 Task: Create a due date automation trigger when advanced on, 2 days after a card add fields with custom field "Resume" set to a number lower or equal to 1 and greater than 10 is due at 11:00 AM.
Action: Mouse moved to (1370, 109)
Screenshot: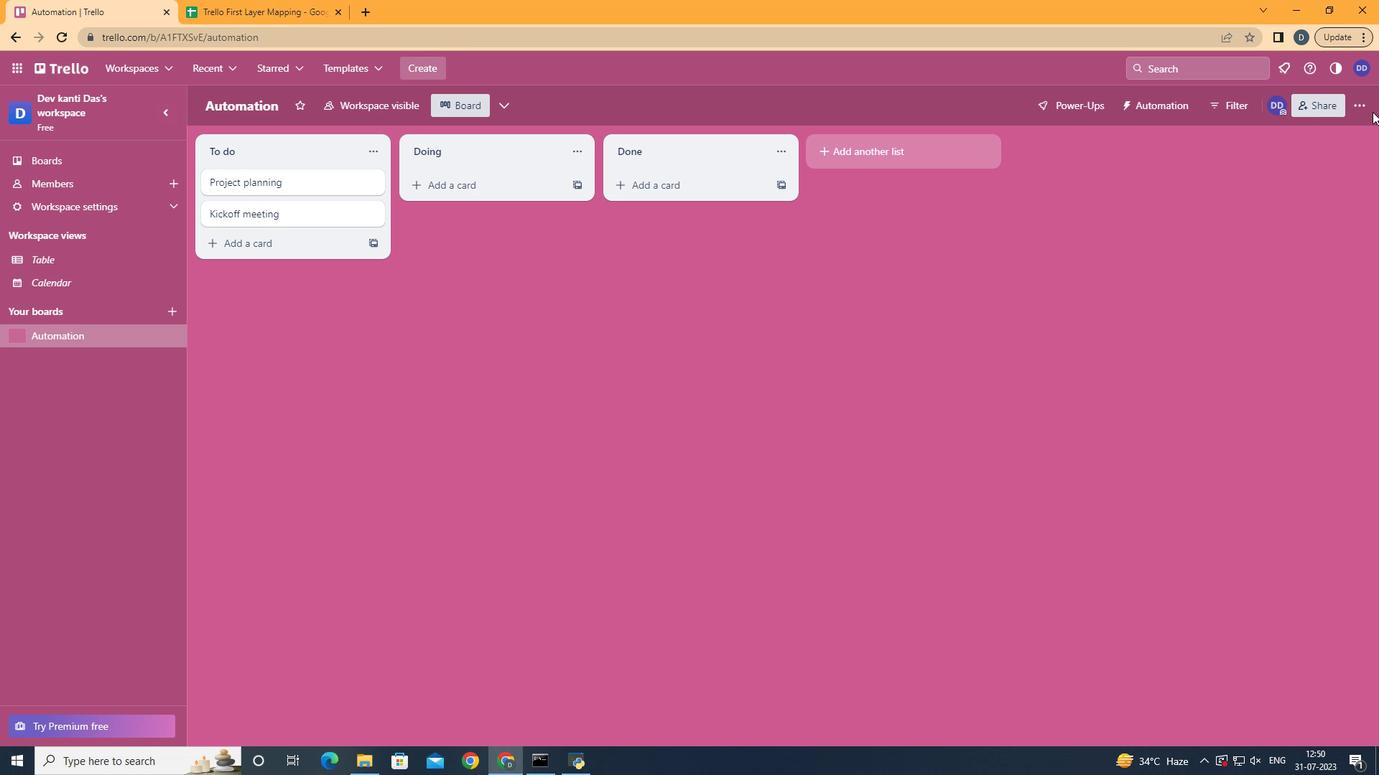 
Action: Mouse pressed left at (1370, 109)
Screenshot: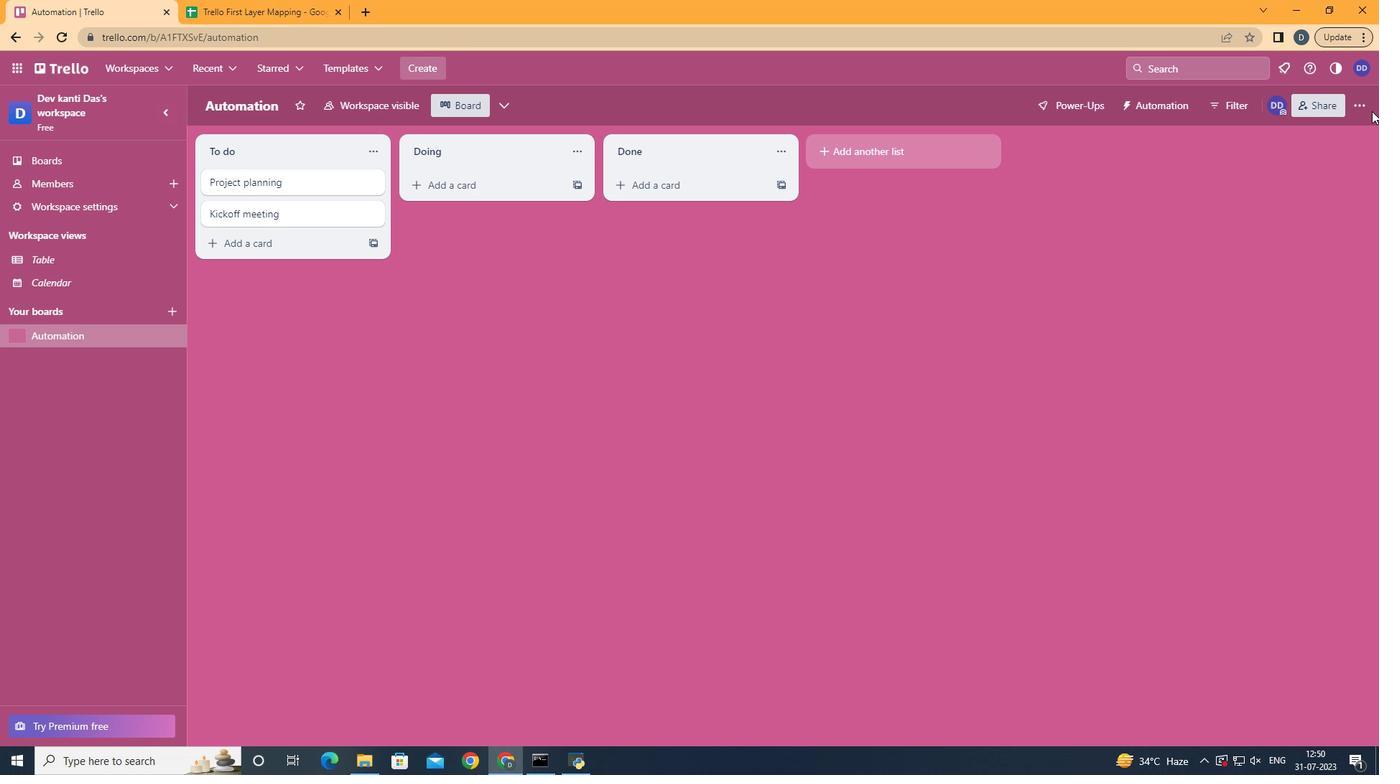 
Action: Mouse moved to (1264, 307)
Screenshot: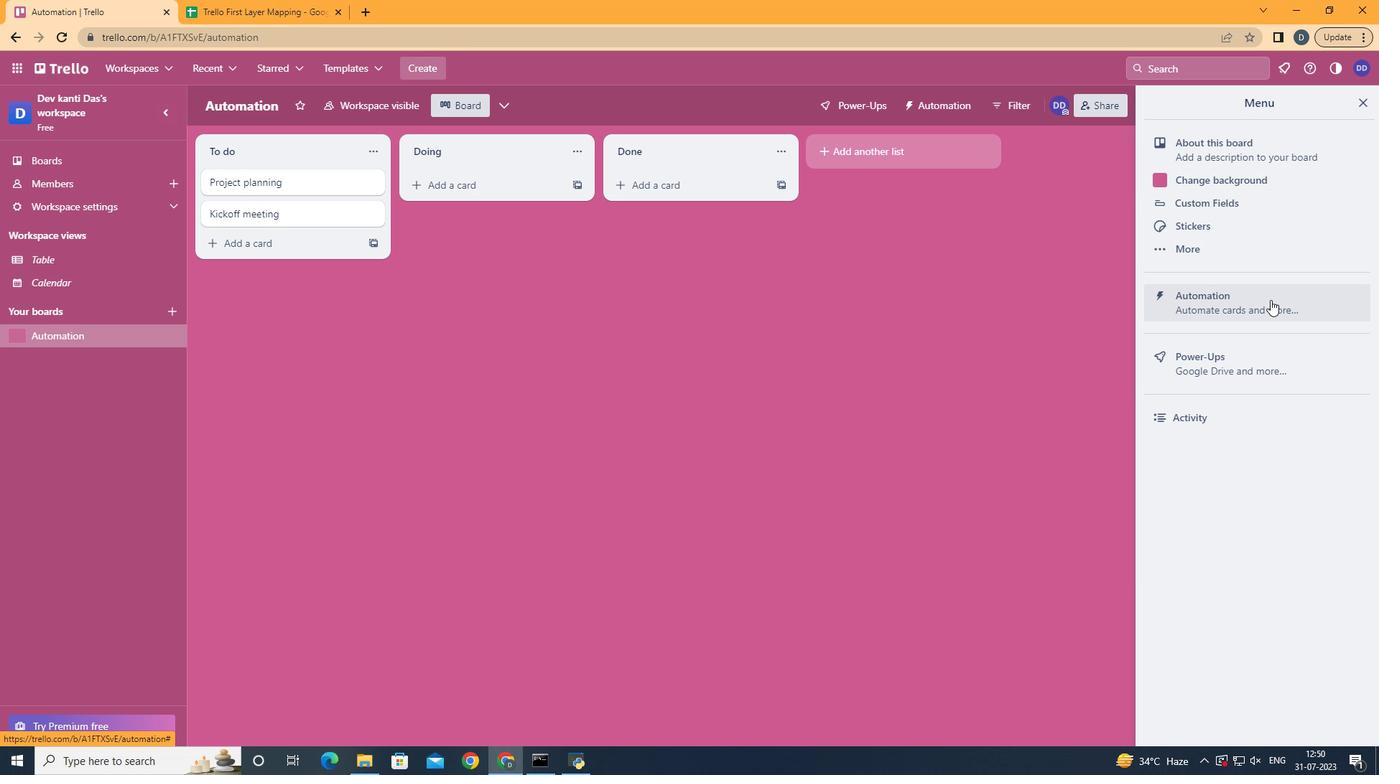 
Action: Mouse pressed left at (1264, 307)
Screenshot: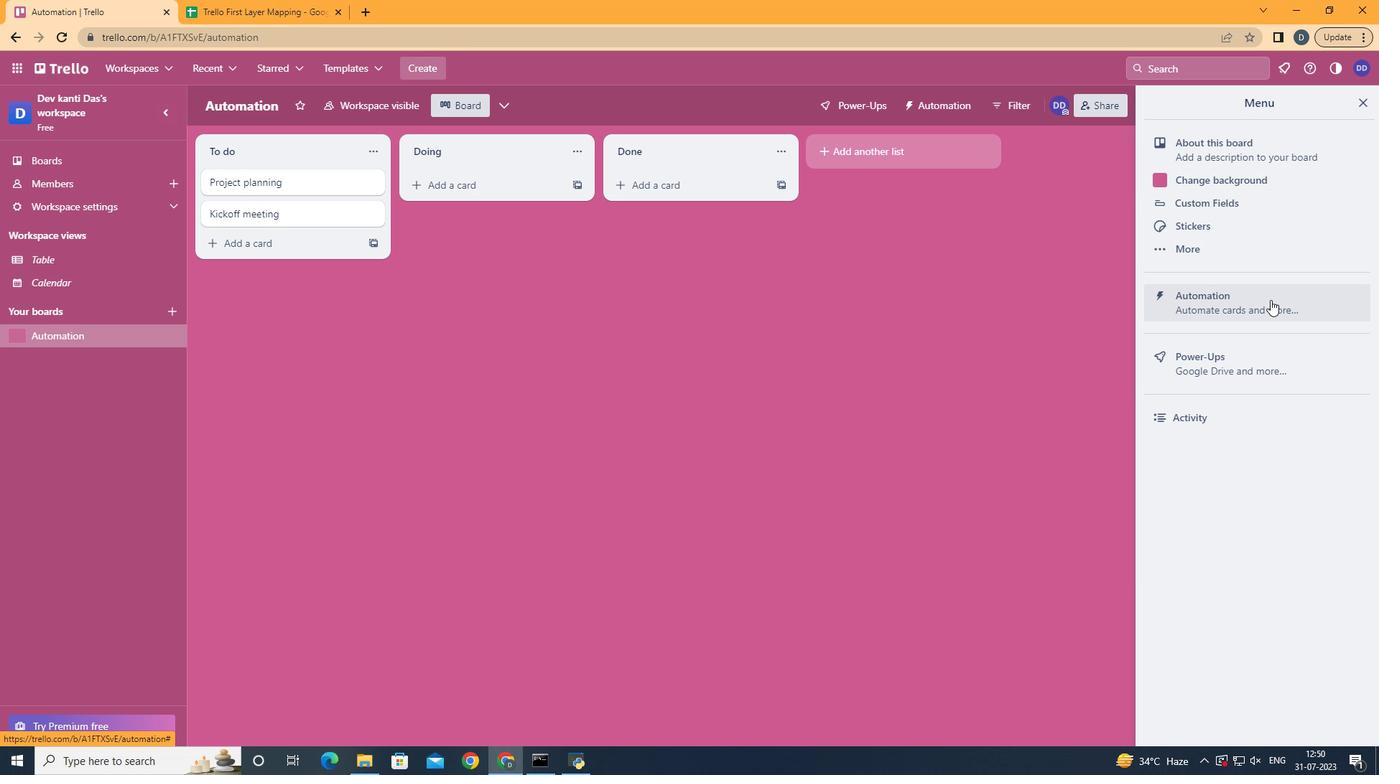 
Action: Mouse moved to (270, 295)
Screenshot: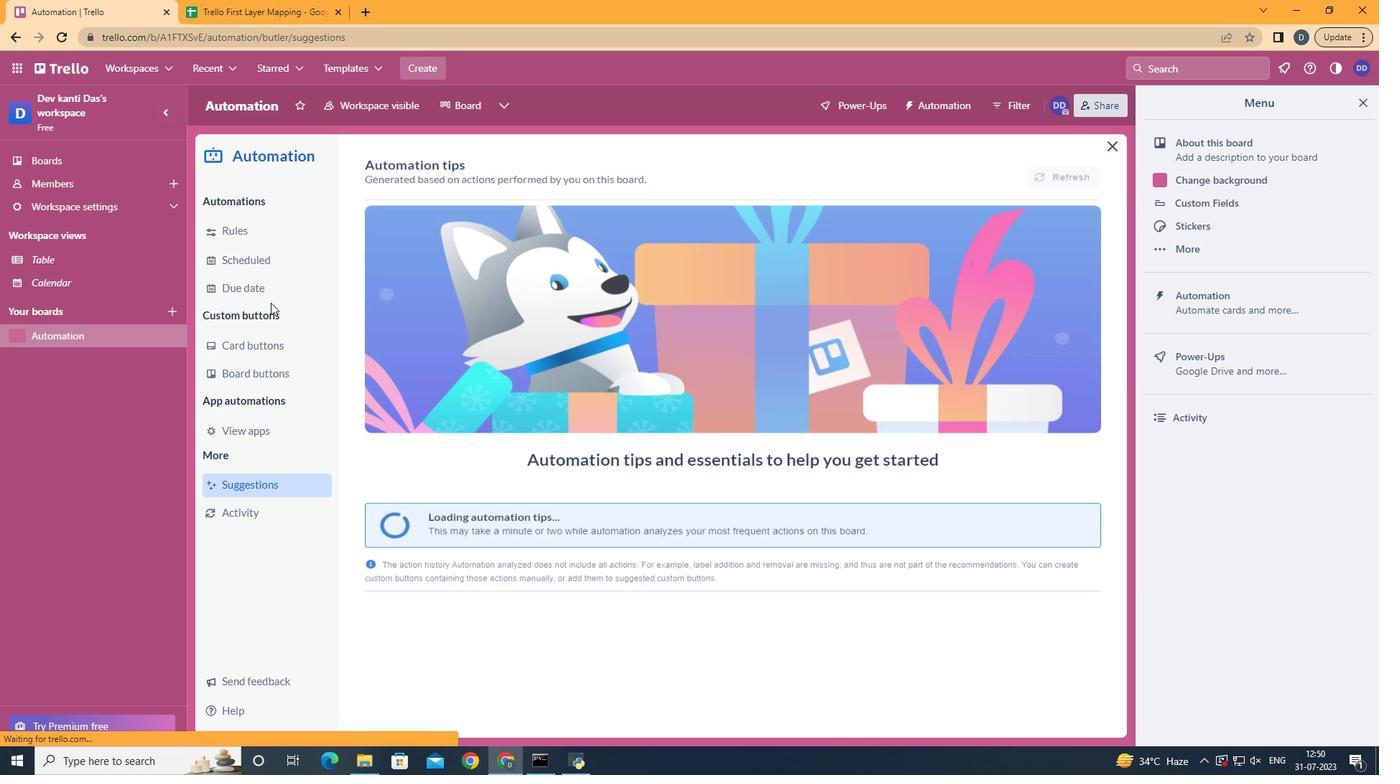 
Action: Mouse pressed left at (270, 295)
Screenshot: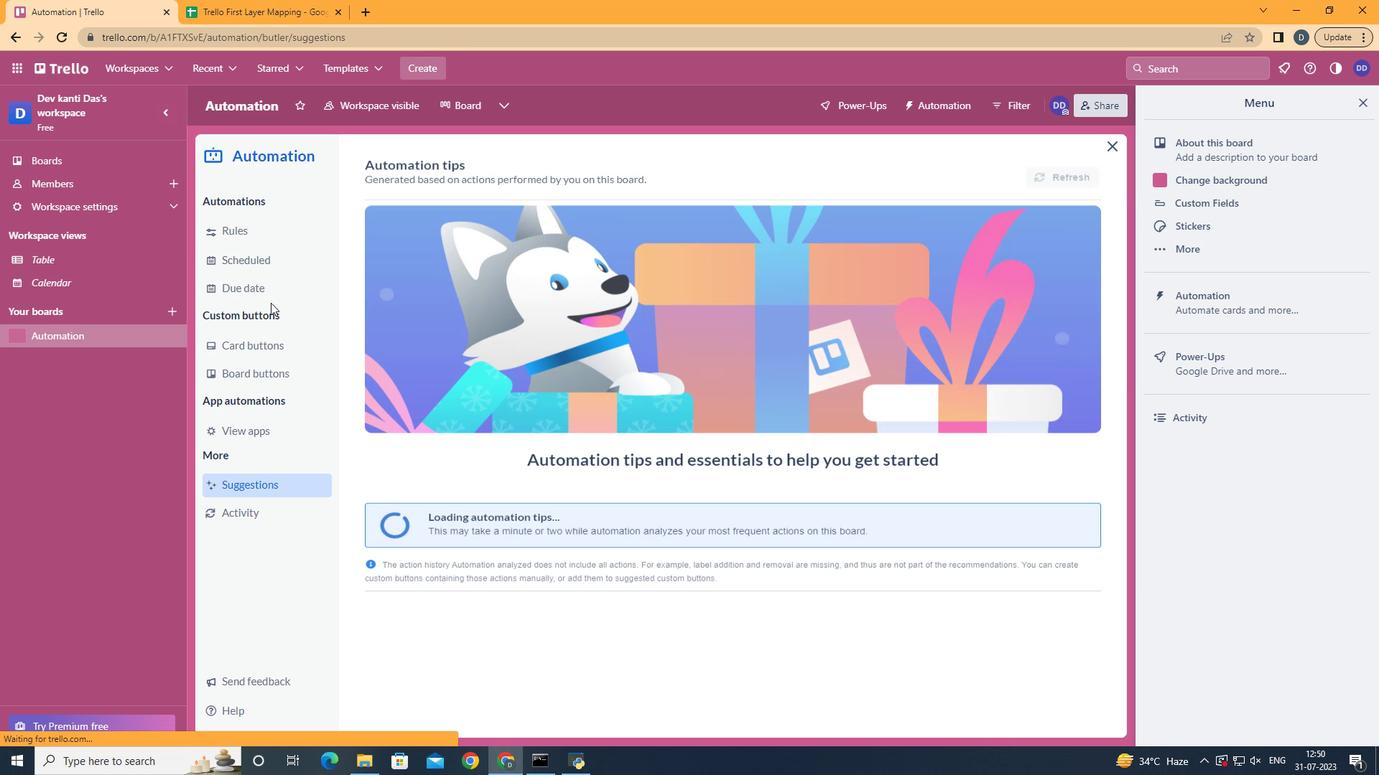 
Action: Mouse moved to (1033, 172)
Screenshot: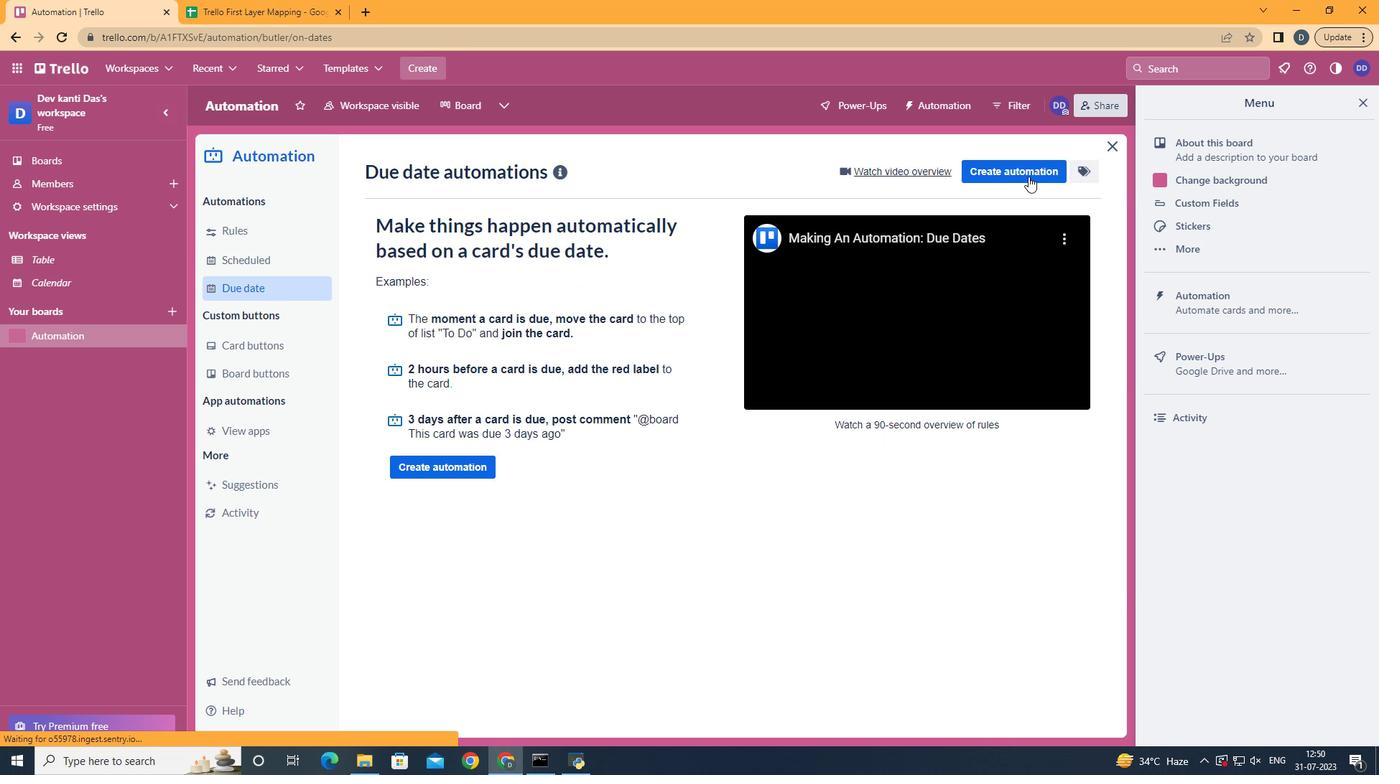 
Action: Mouse pressed left at (1033, 172)
Screenshot: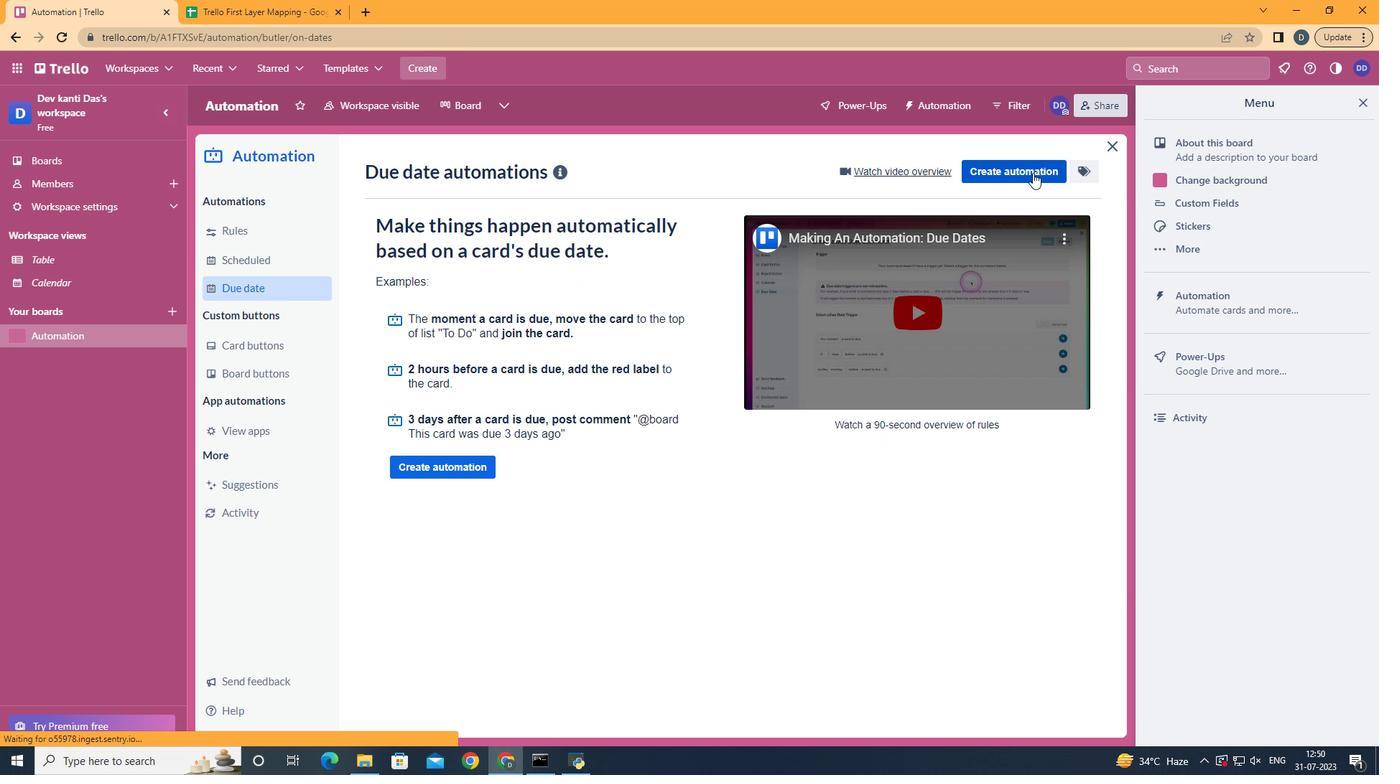 
Action: Mouse moved to (673, 311)
Screenshot: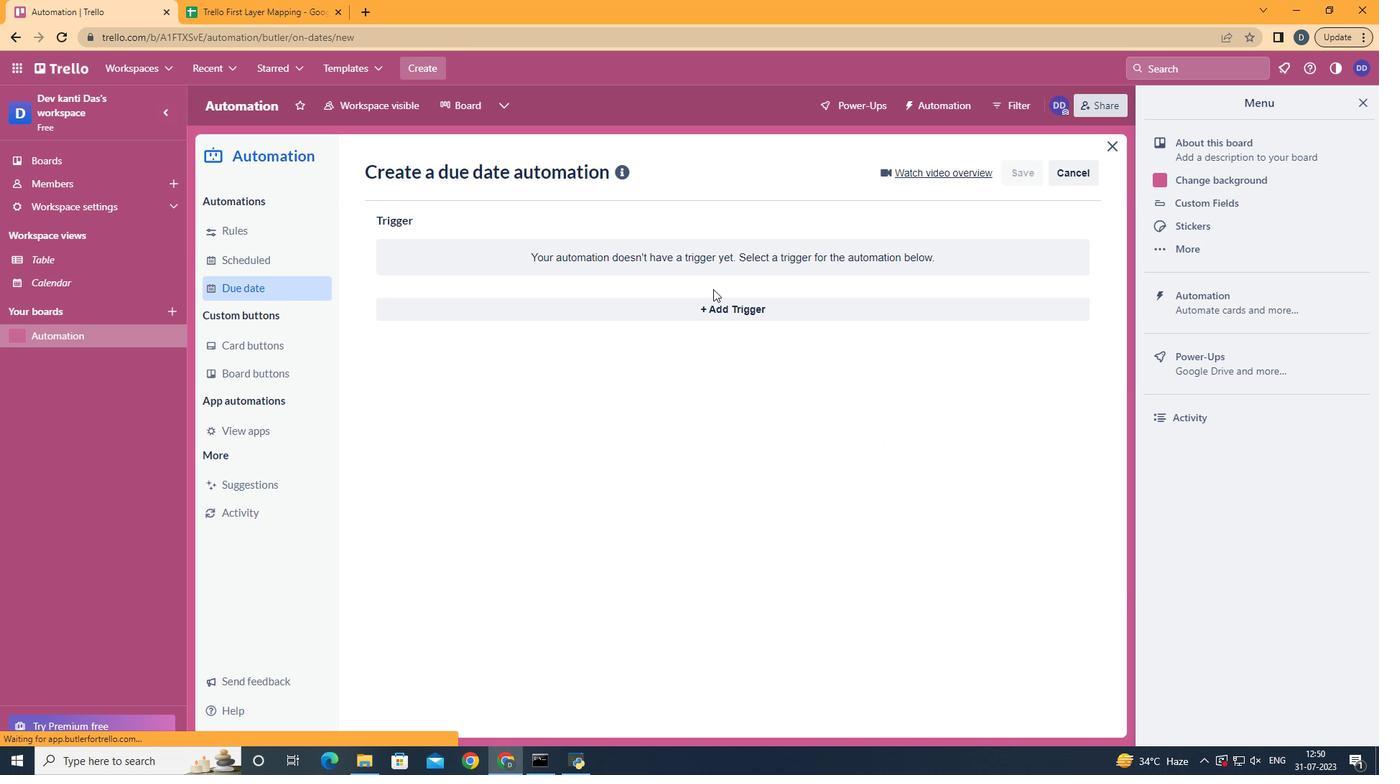 
Action: Mouse pressed left at (673, 311)
Screenshot: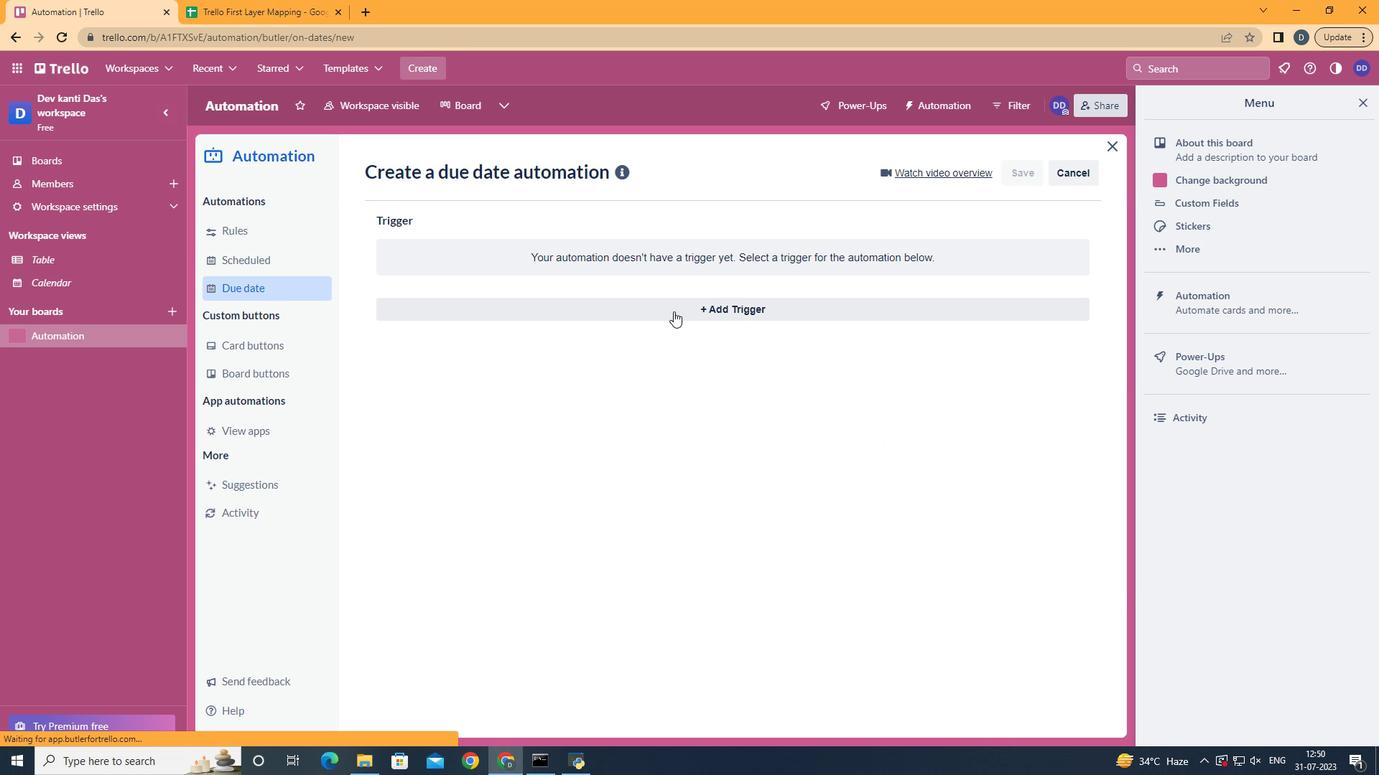 
Action: Mouse moved to (505, 586)
Screenshot: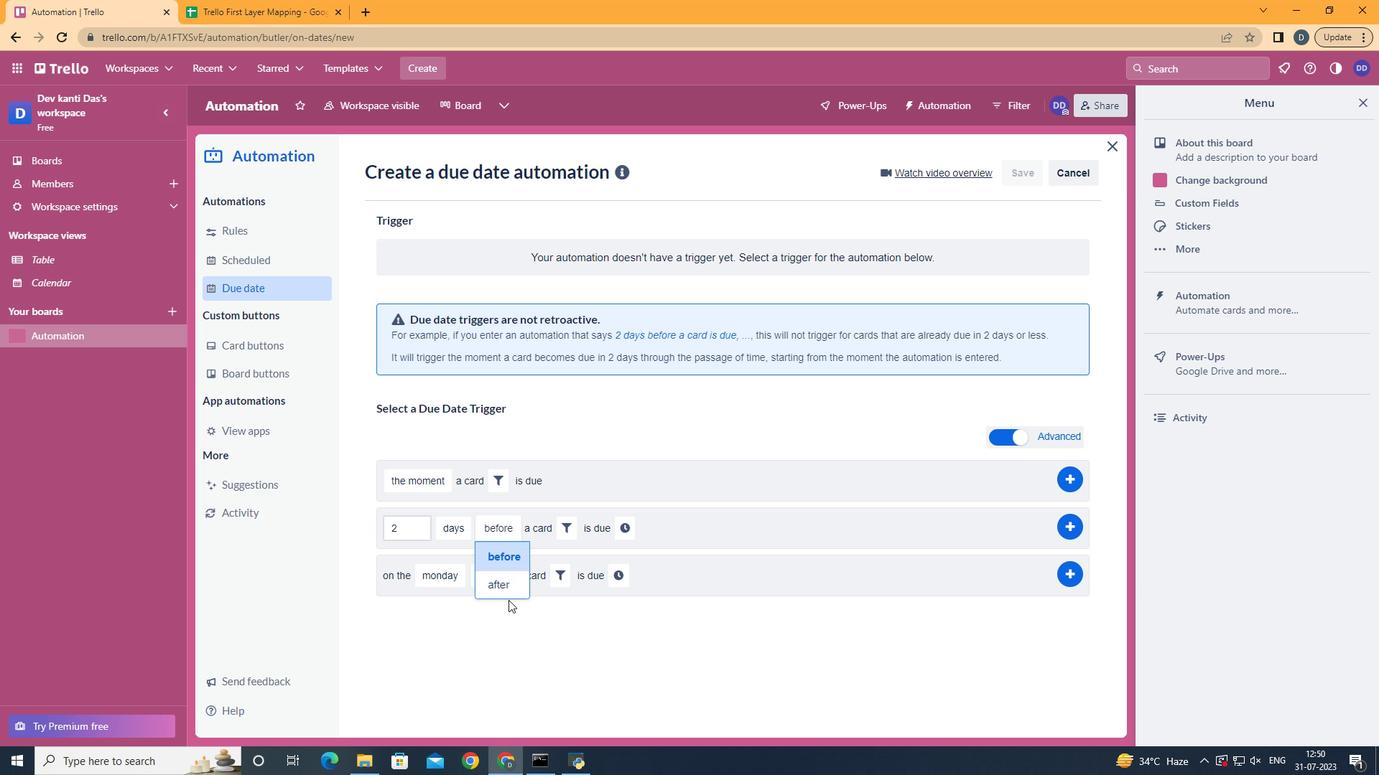 
Action: Mouse pressed left at (505, 586)
Screenshot: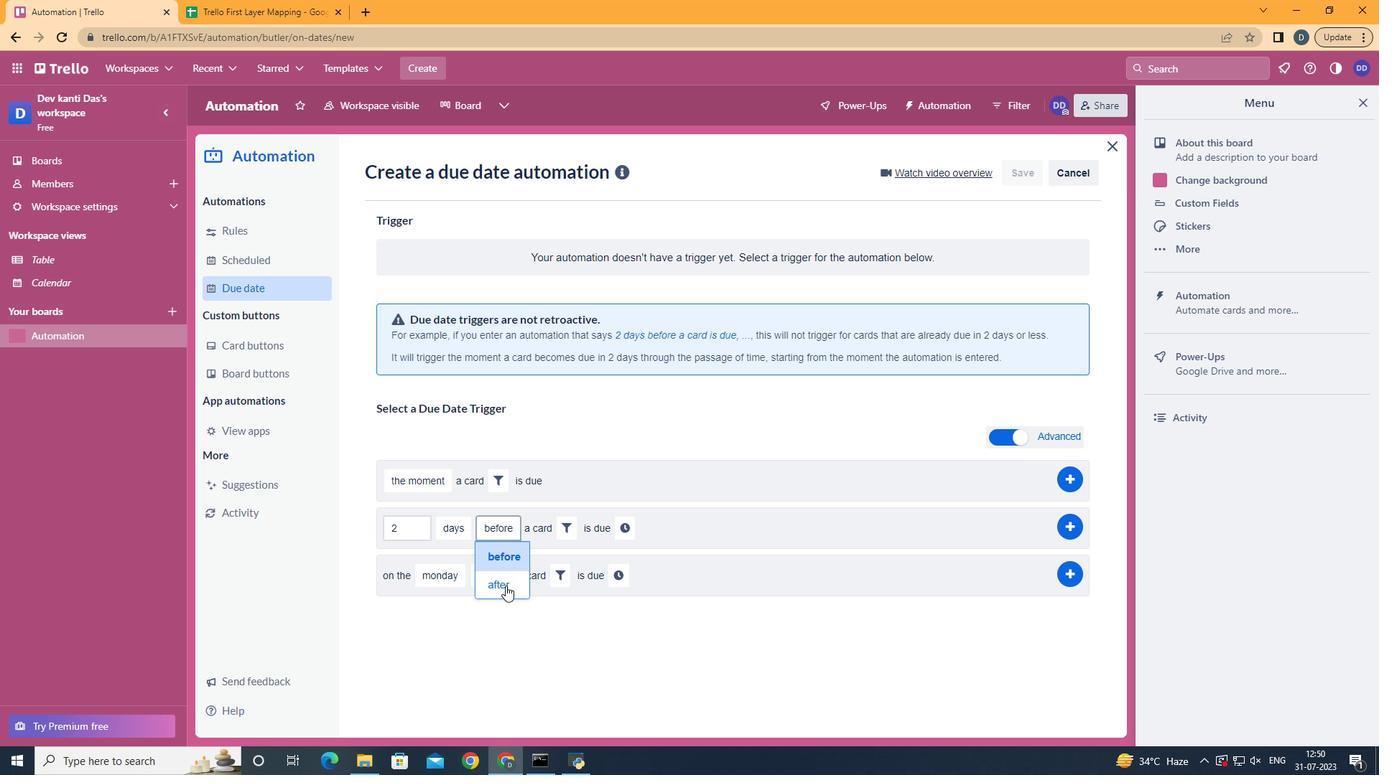 
Action: Mouse moved to (558, 533)
Screenshot: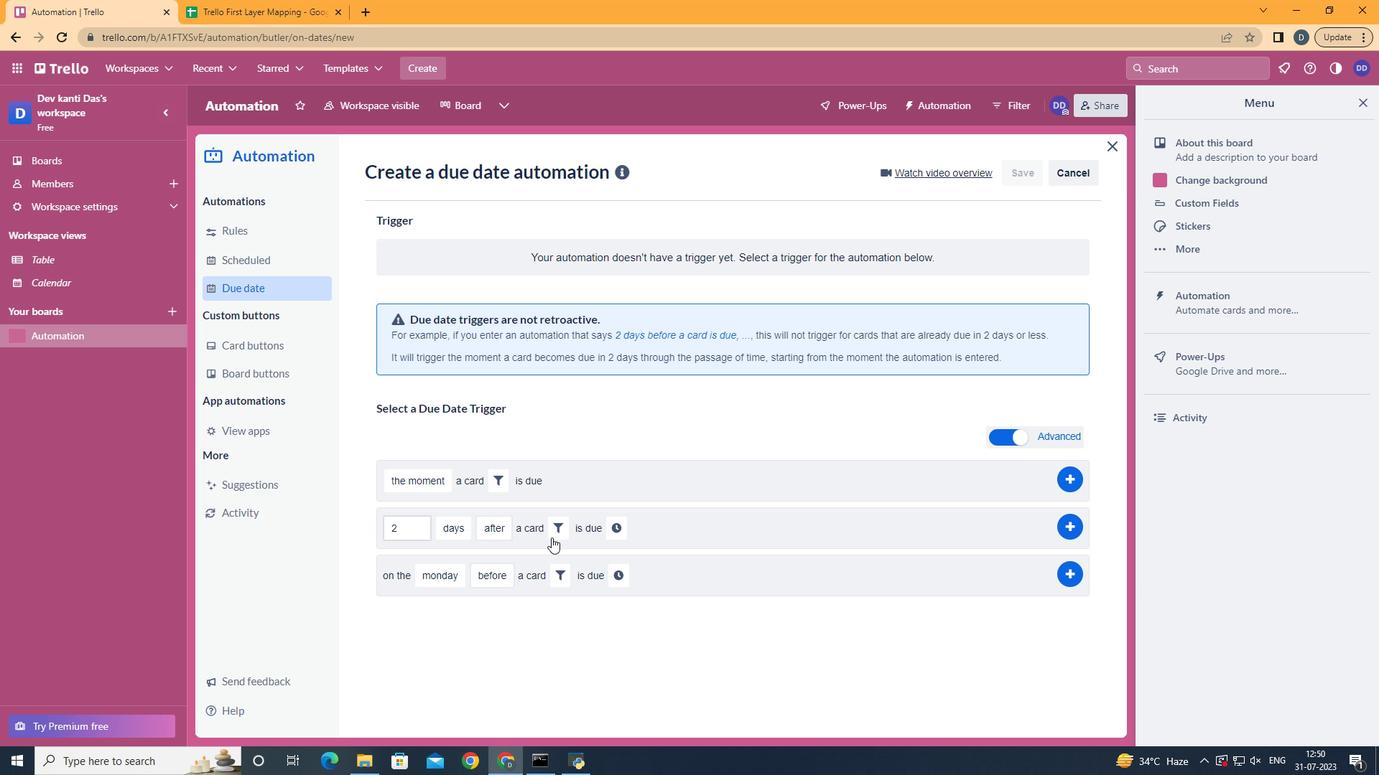 
Action: Mouse pressed left at (558, 533)
Screenshot: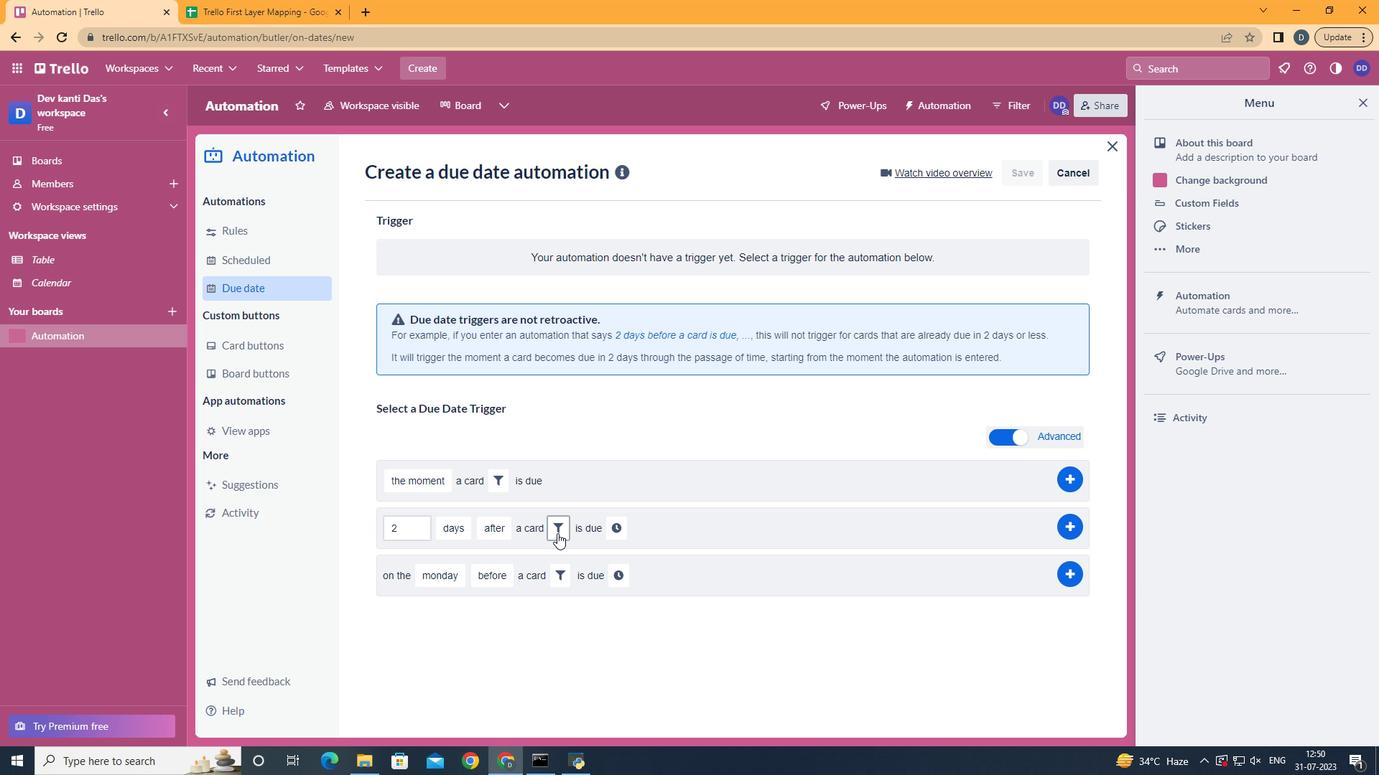 
Action: Mouse moved to (798, 563)
Screenshot: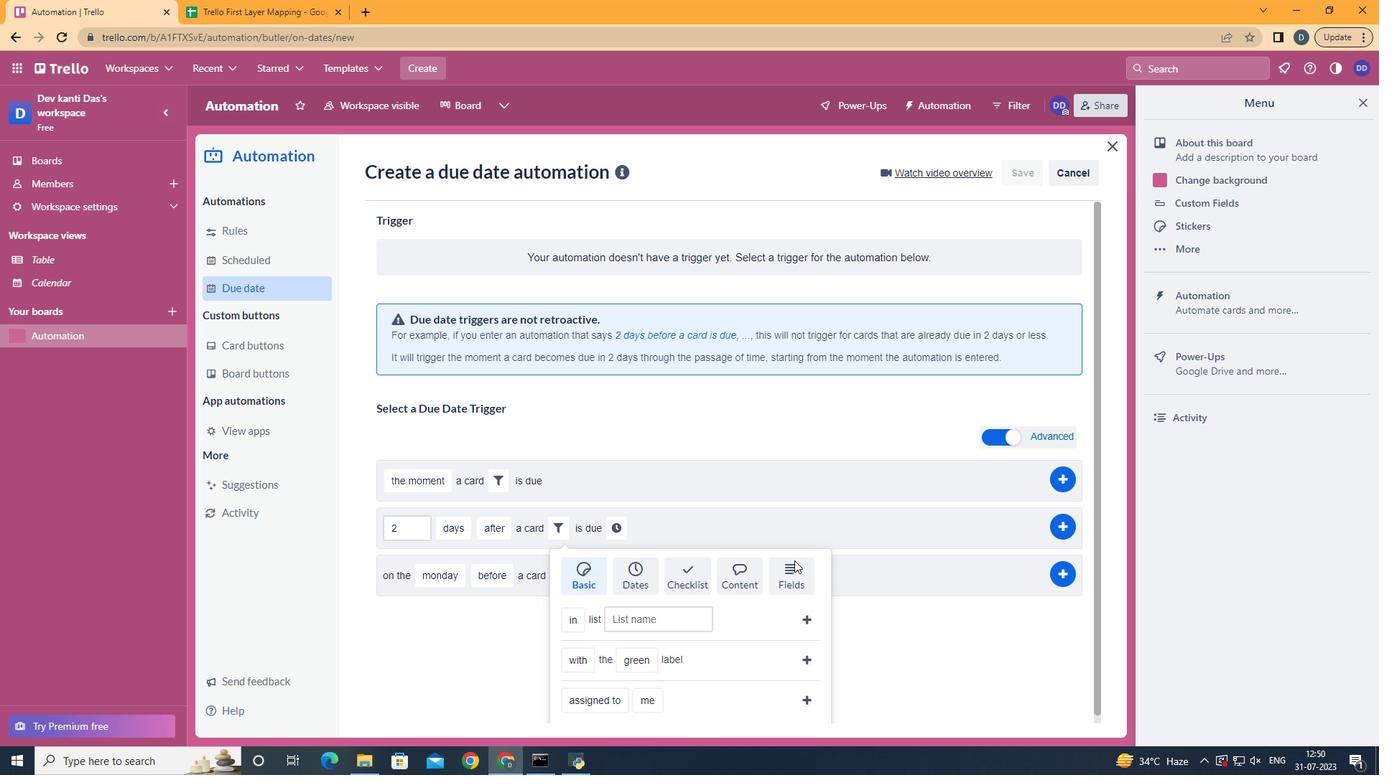 
Action: Mouse pressed left at (798, 563)
Screenshot: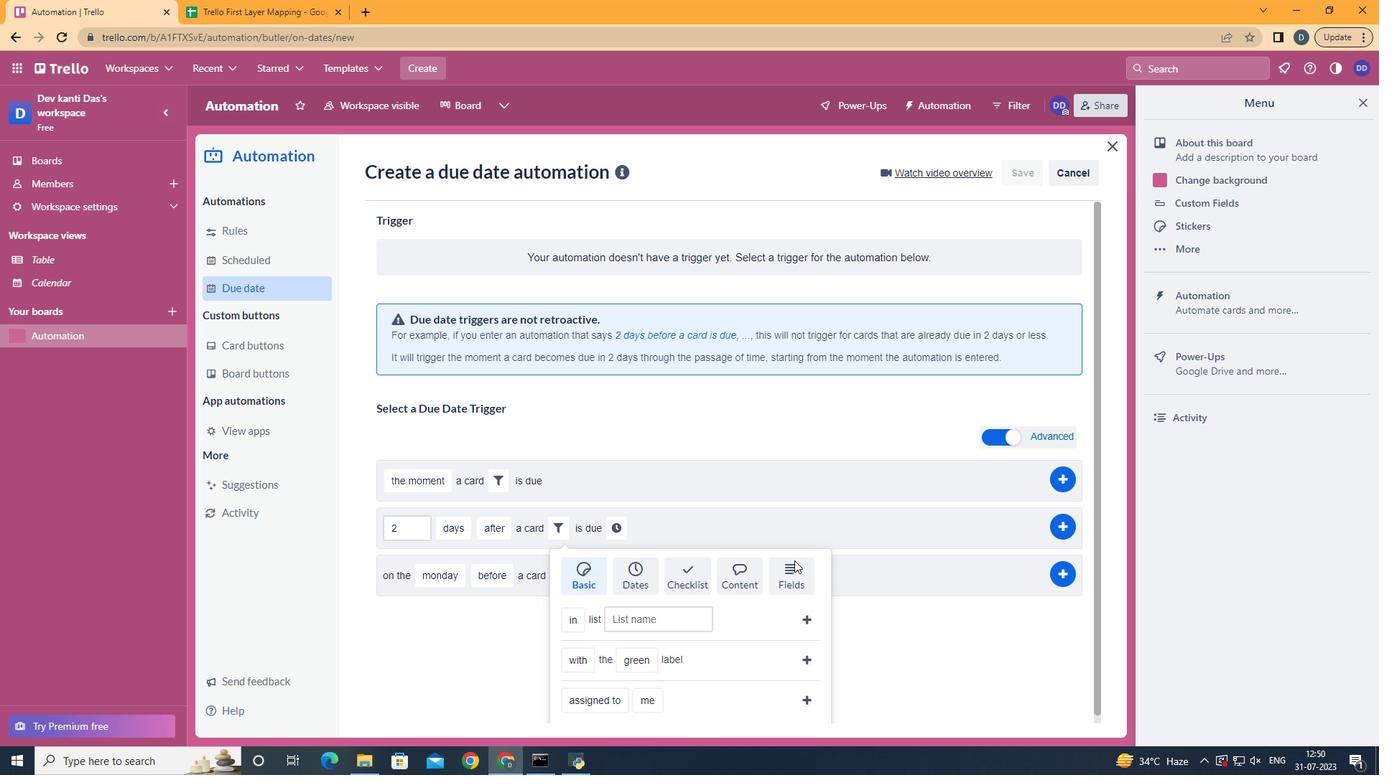 
Action: Mouse scrolled (798, 562) with delta (0, 0)
Screenshot: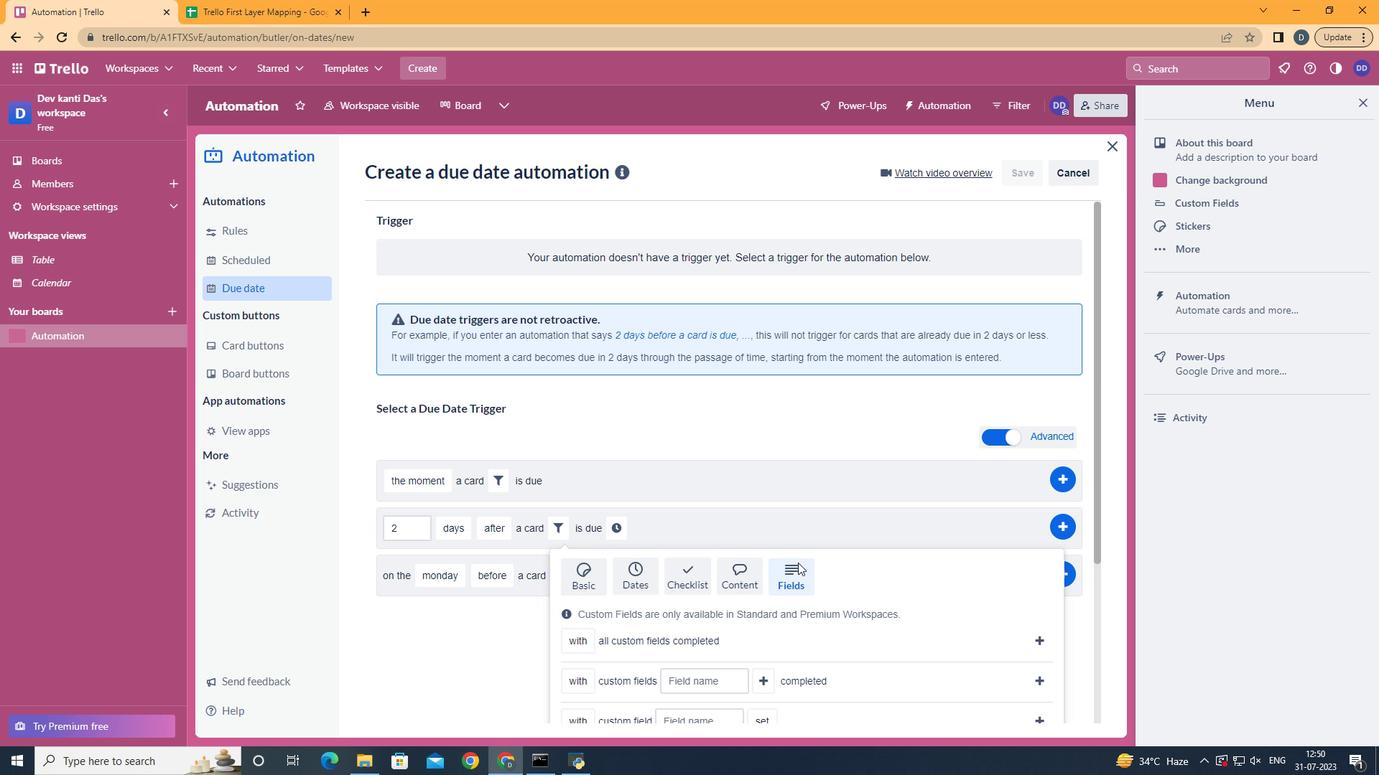 
Action: Mouse scrolled (798, 562) with delta (0, 0)
Screenshot: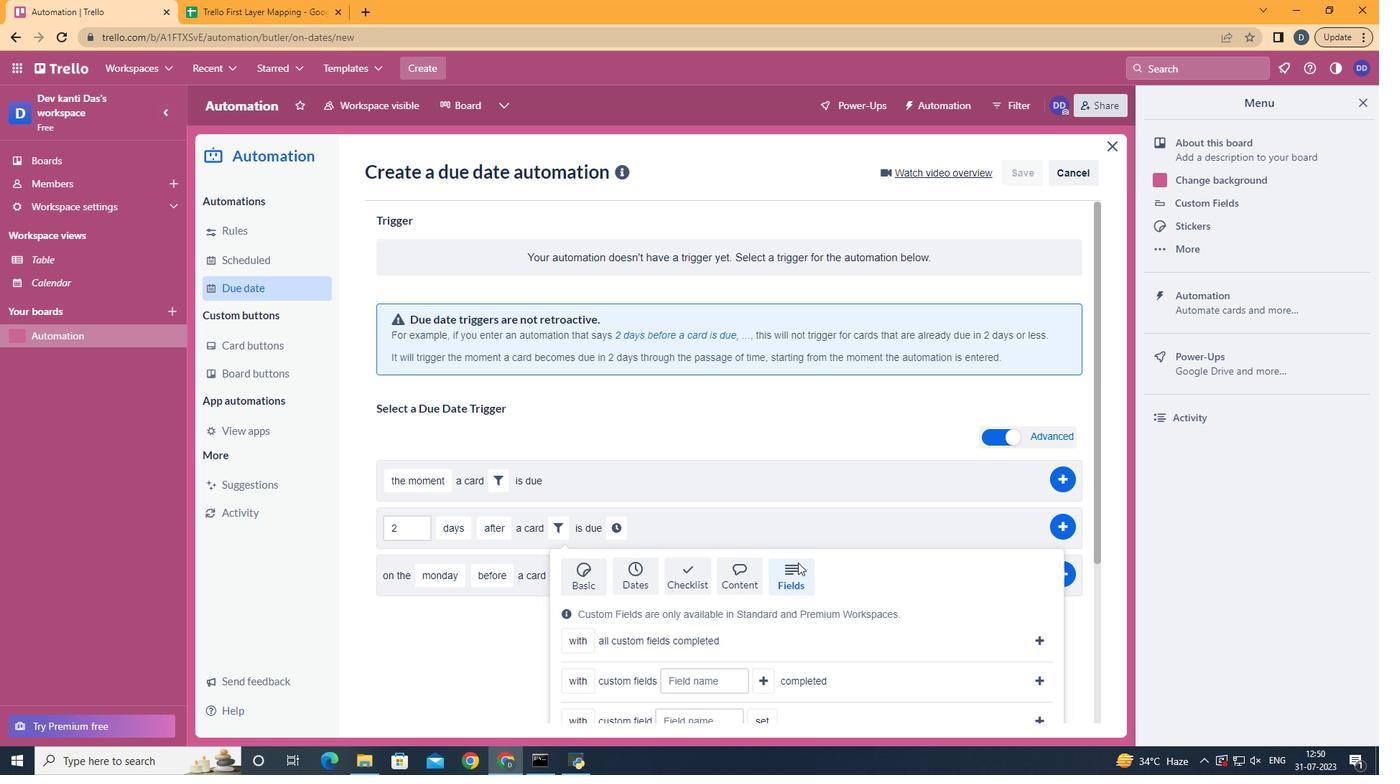 
Action: Mouse scrolled (798, 562) with delta (0, 0)
Screenshot: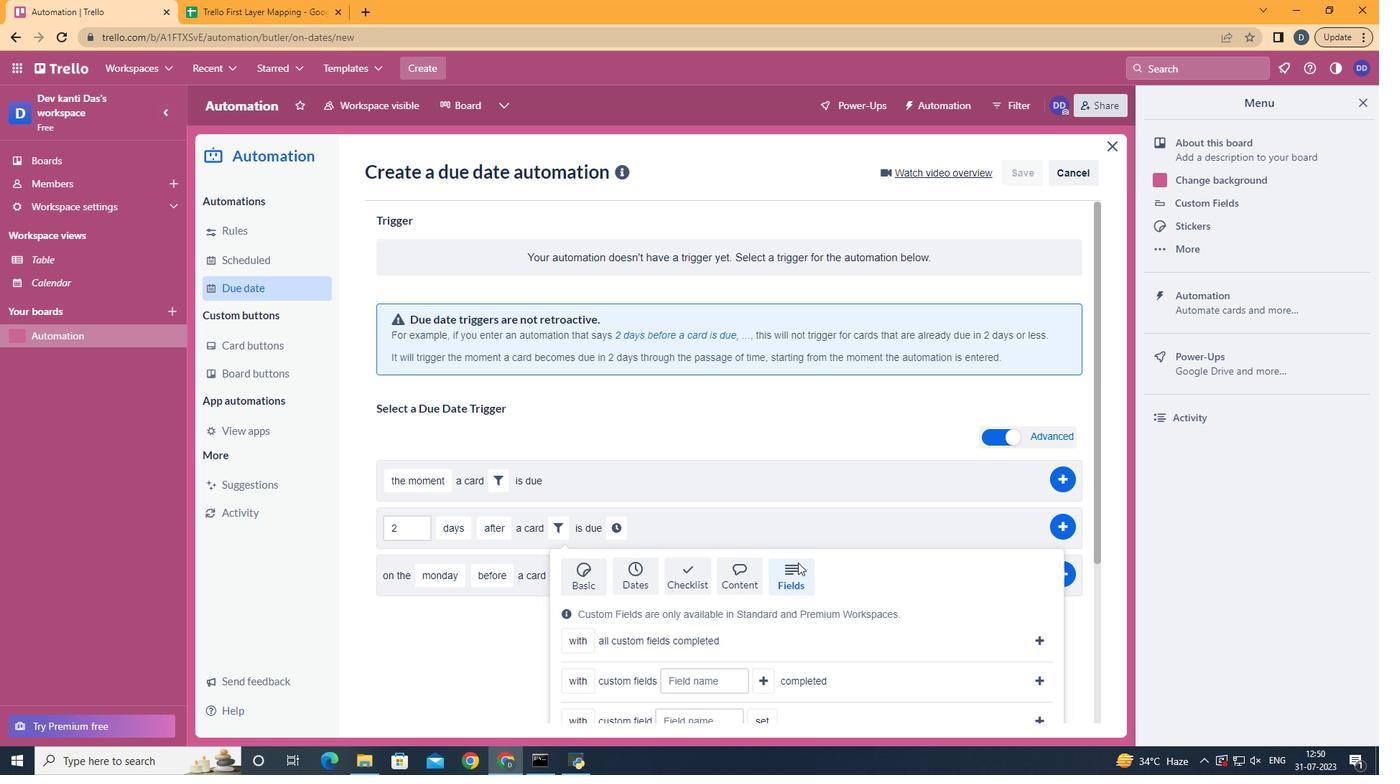 
Action: Mouse scrolled (798, 562) with delta (0, 0)
Screenshot: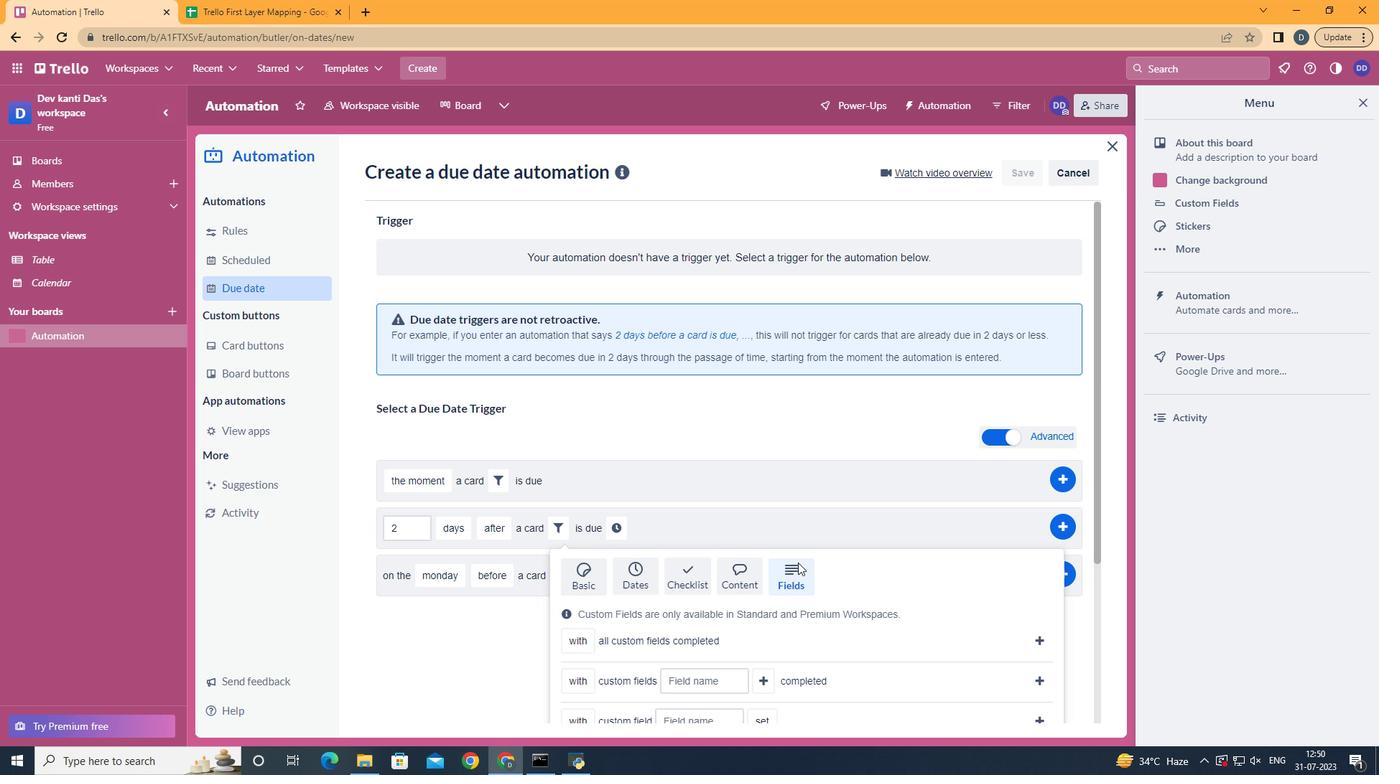 
Action: Mouse scrolled (798, 562) with delta (0, 0)
Screenshot: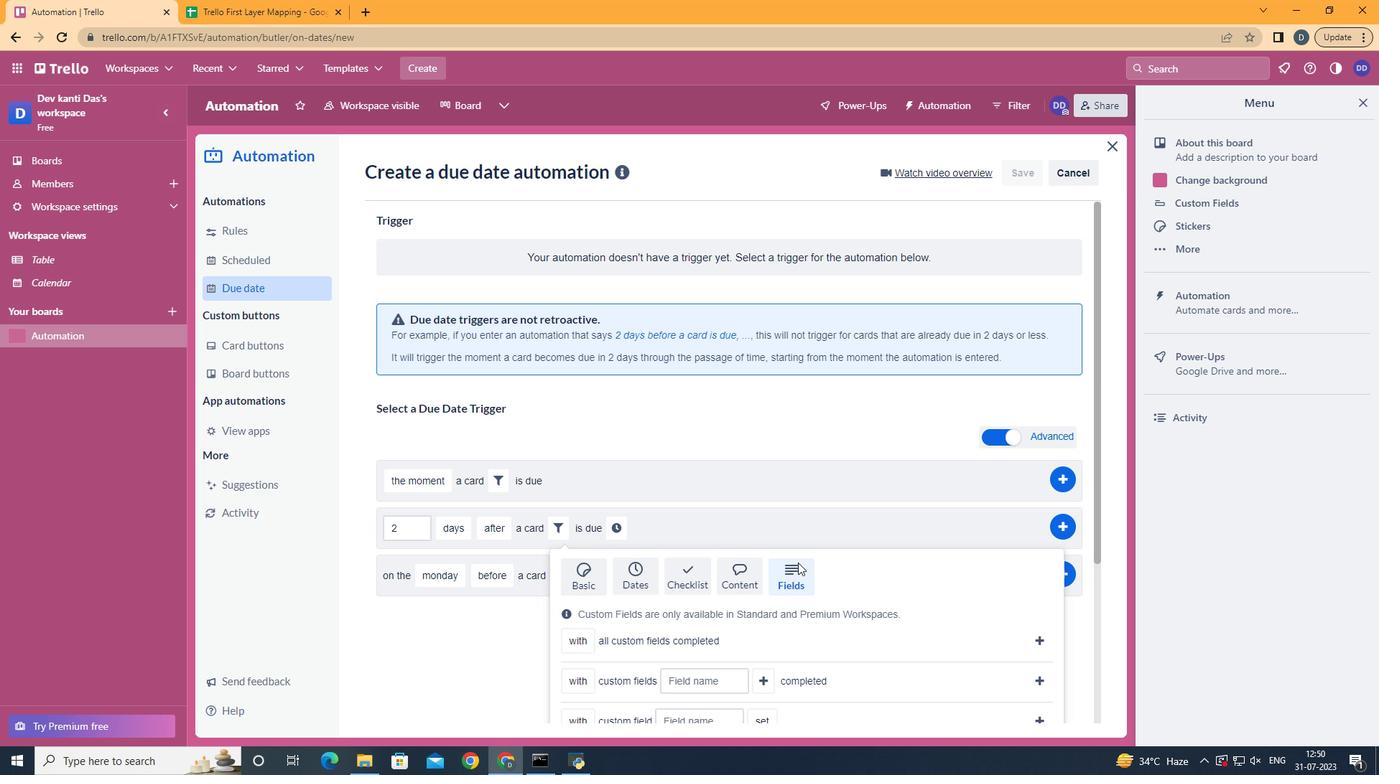 
Action: Mouse moved to (579, 638)
Screenshot: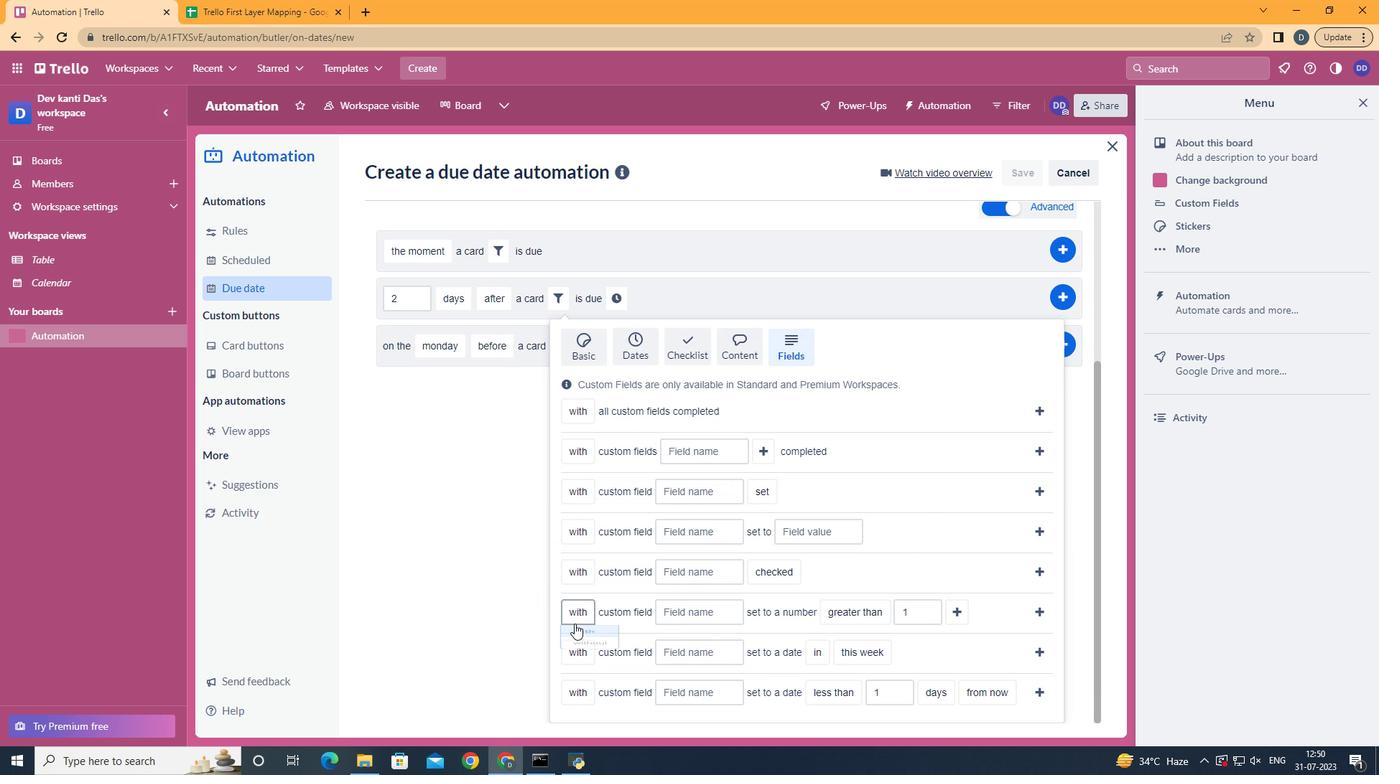 
Action: Mouse pressed left at (579, 638)
Screenshot: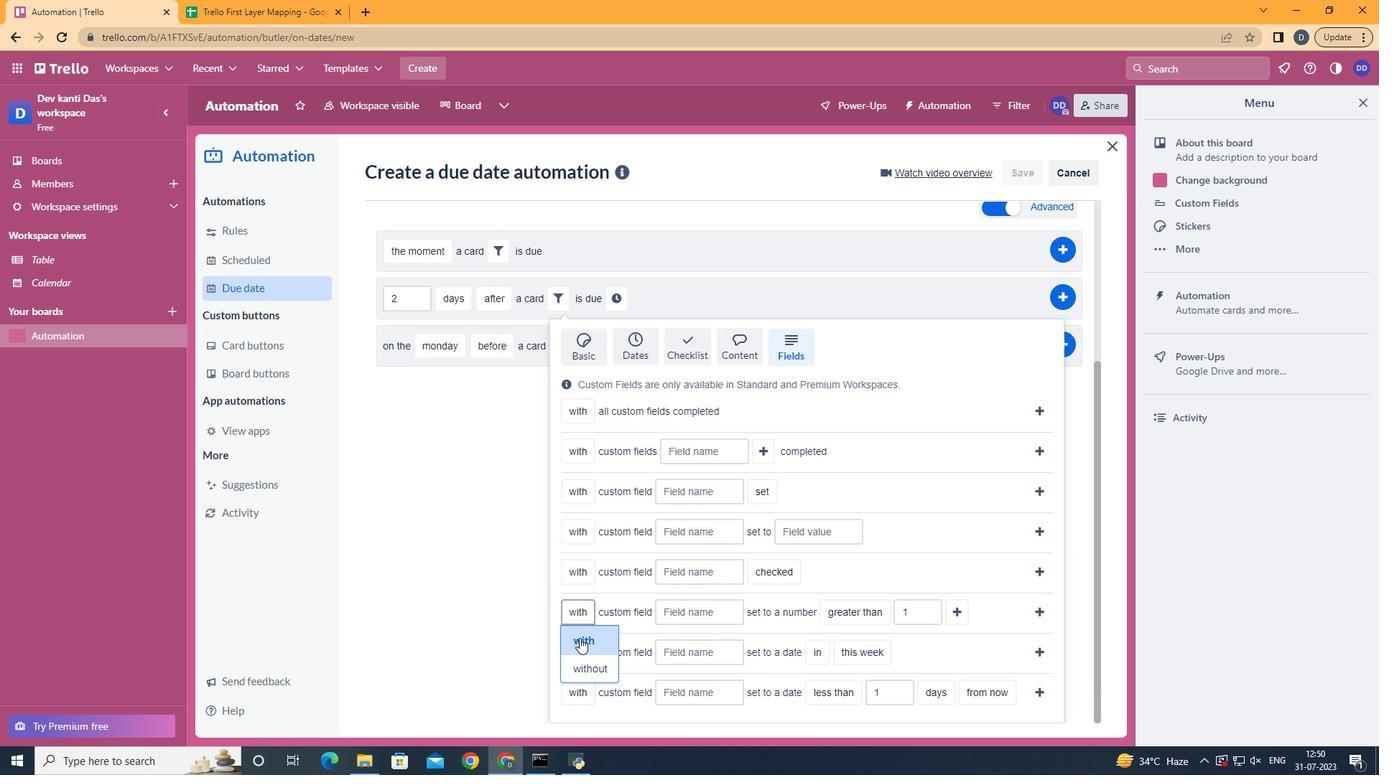 
Action: Mouse moved to (691, 615)
Screenshot: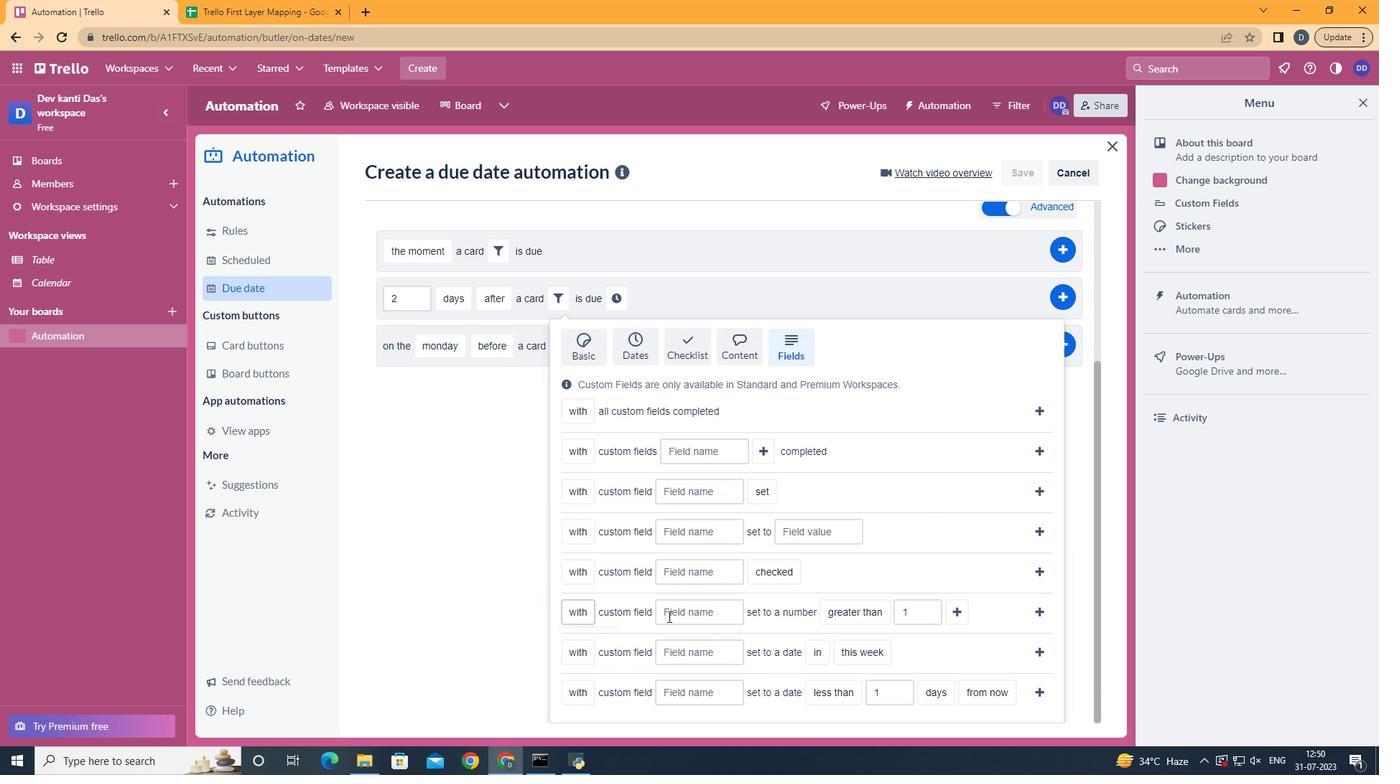 
Action: Mouse pressed left at (691, 615)
Screenshot: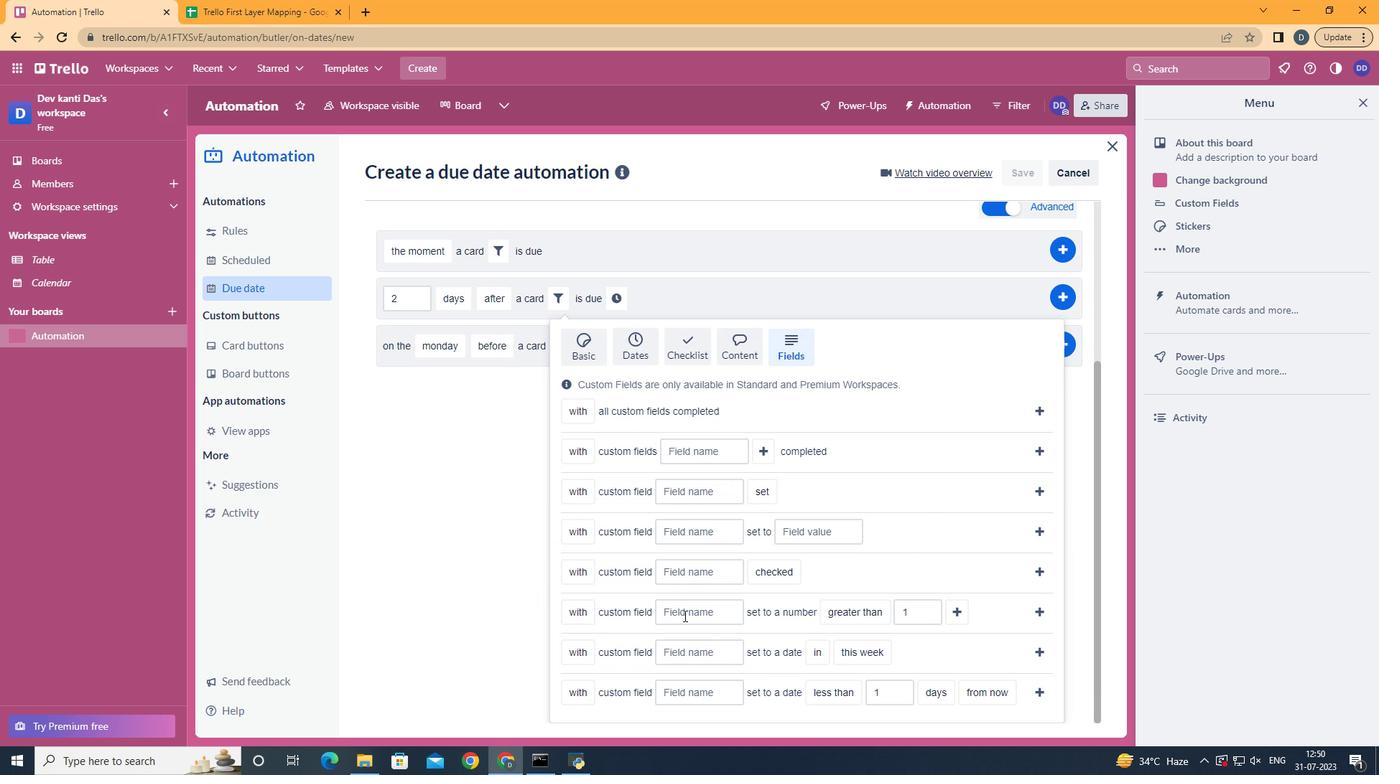 
Action: Key pressed <Key.shift>Resume
Screenshot: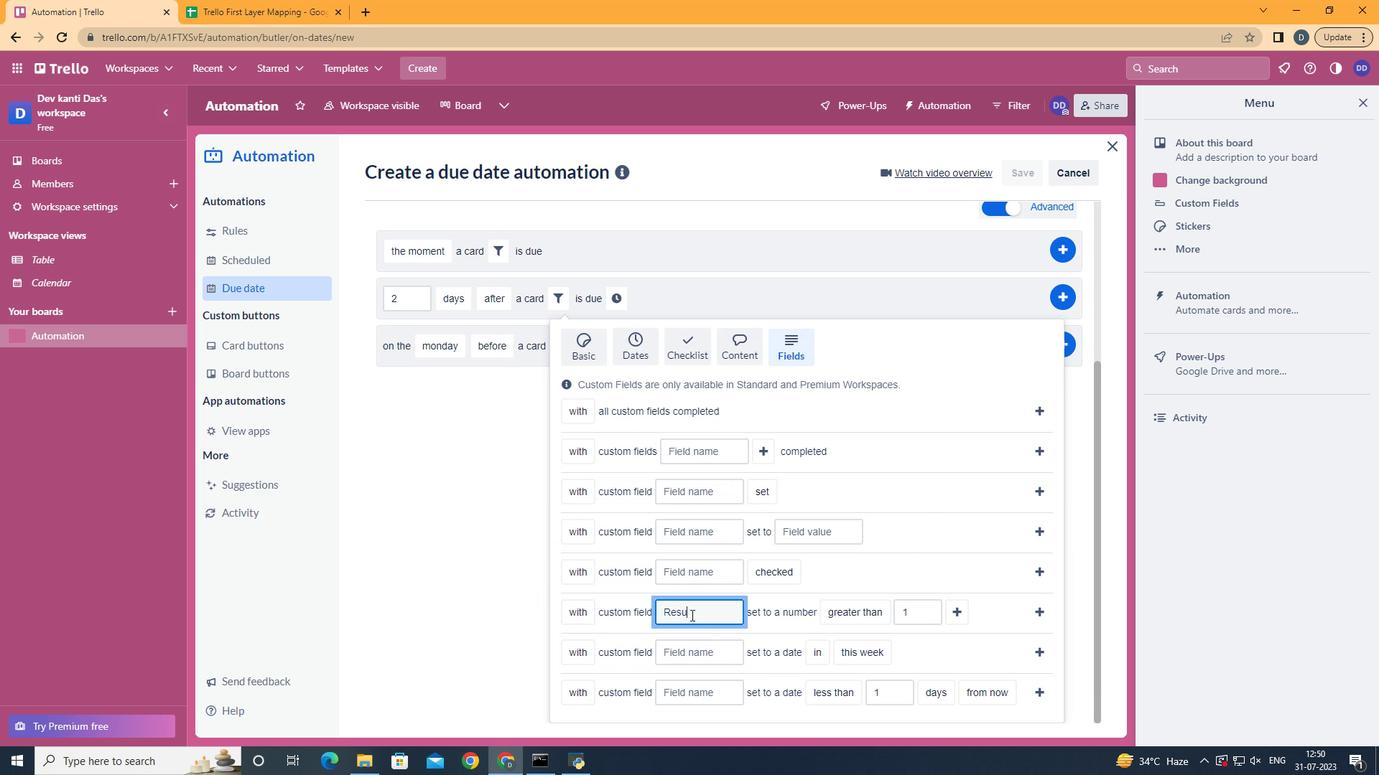 
Action: Mouse moved to (882, 581)
Screenshot: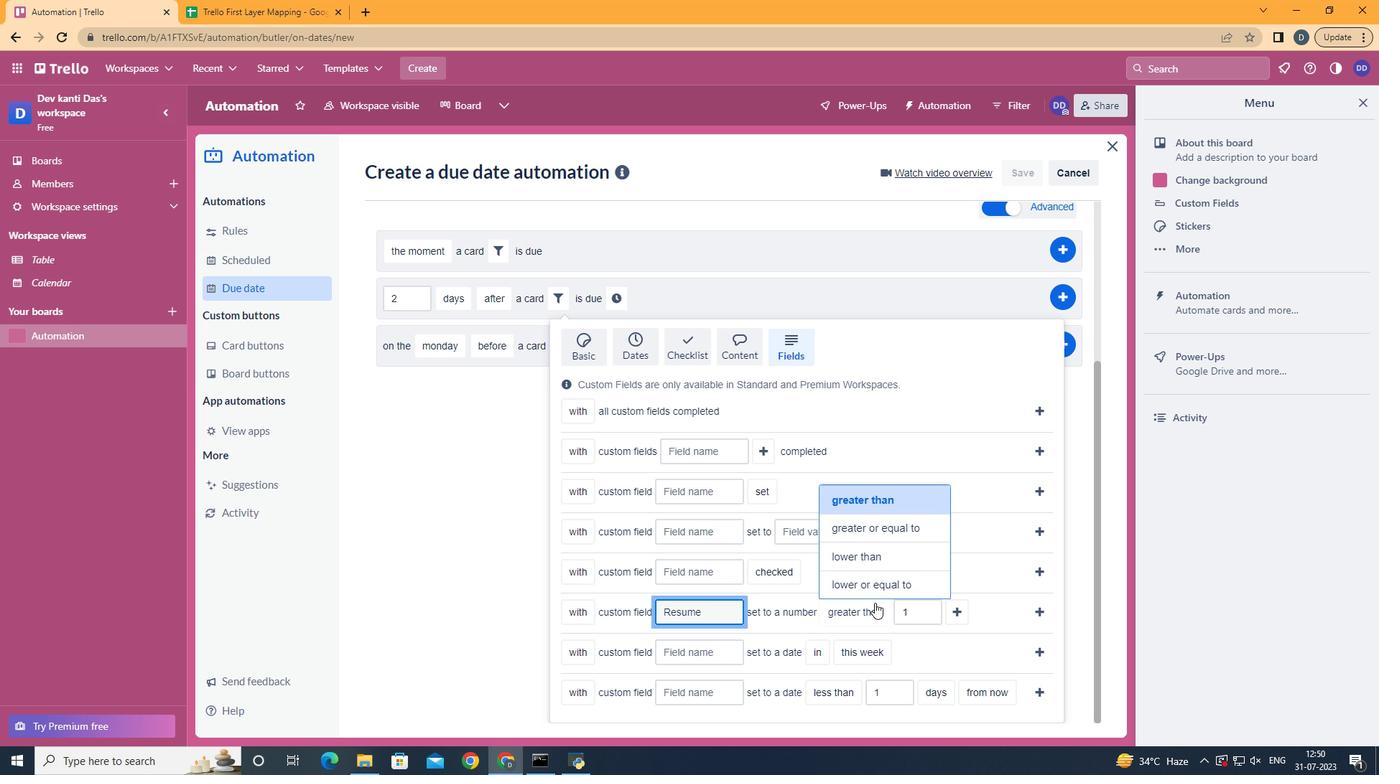 
Action: Mouse pressed left at (882, 581)
Screenshot: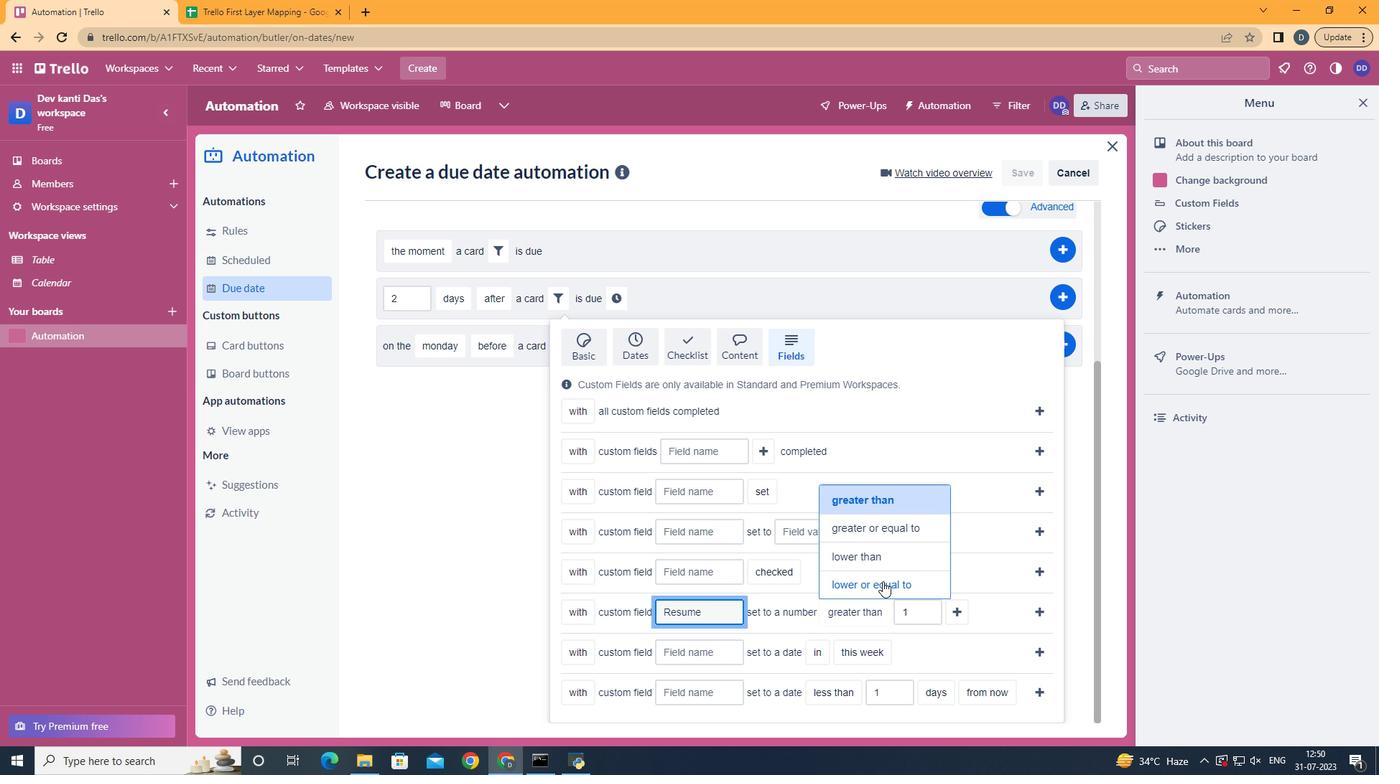 
Action: Mouse moved to (979, 614)
Screenshot: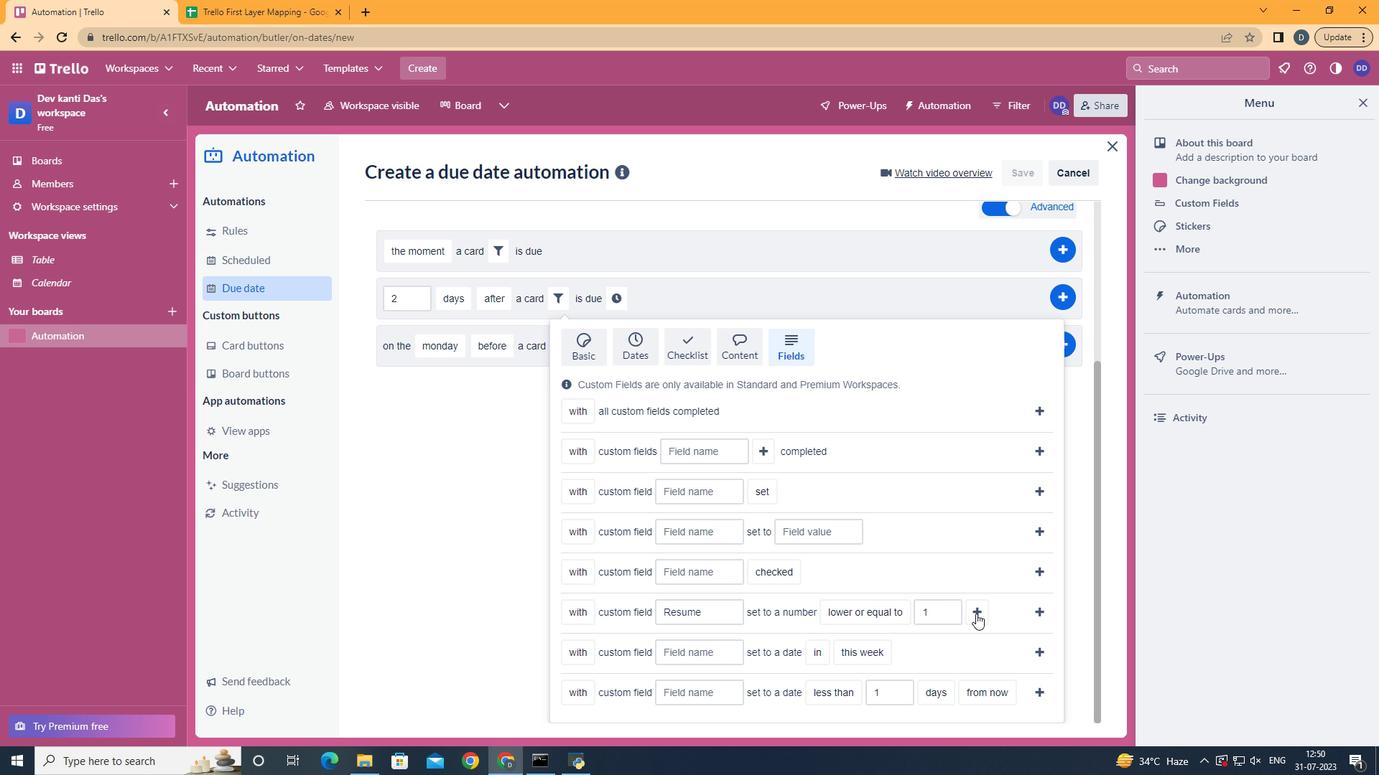 
Action: Mouse pressed left at (979, 614)
Screenshot: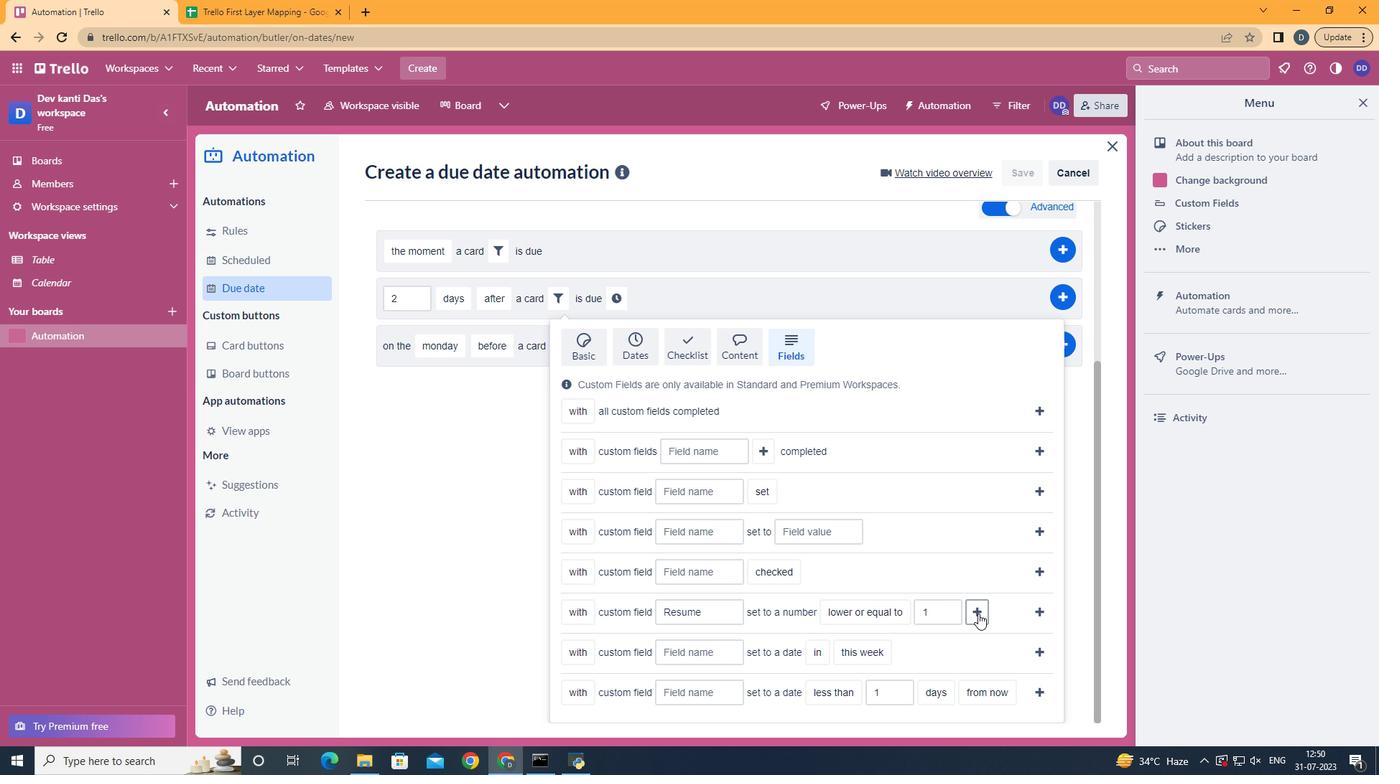
Action: Mouse moved to (666, 590)
Screenshot: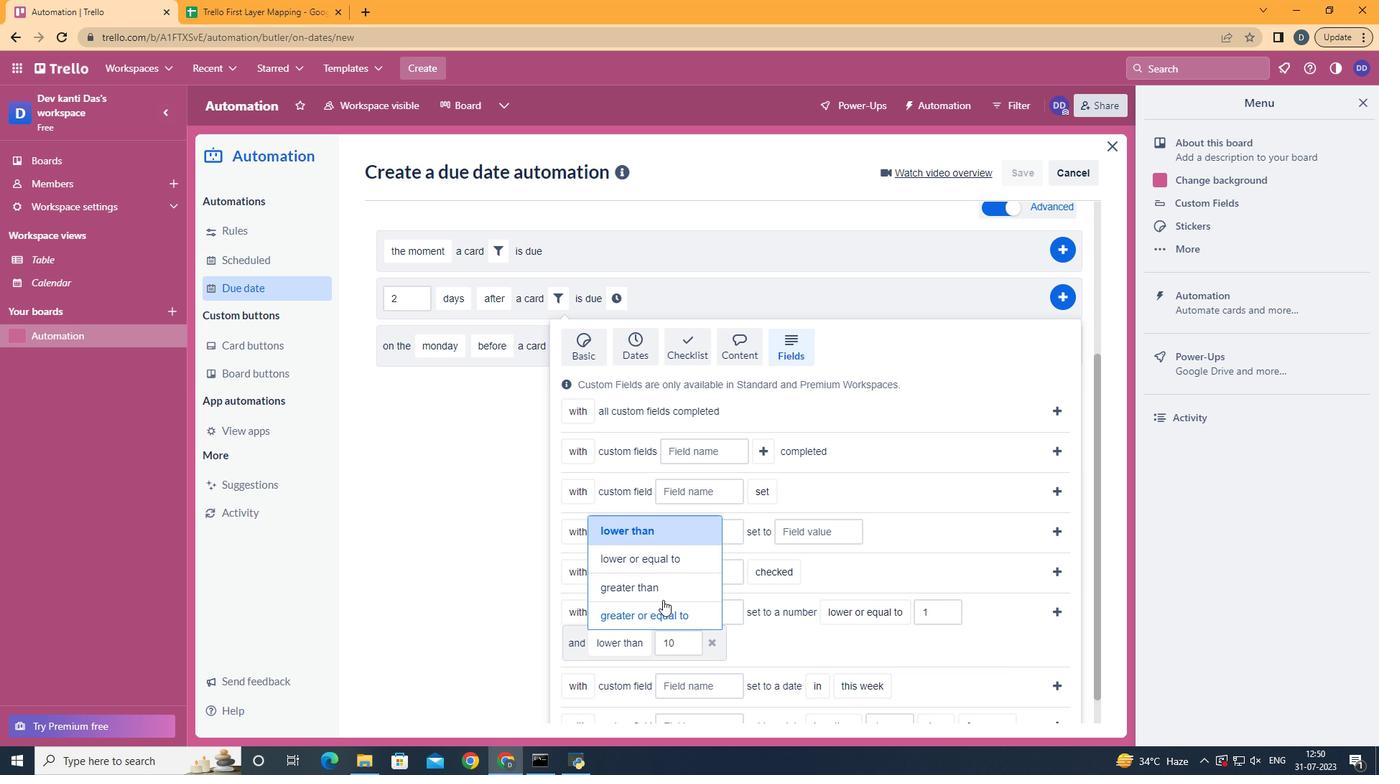 
Action: Mouse pressed left at (666, 590)
Screenshot: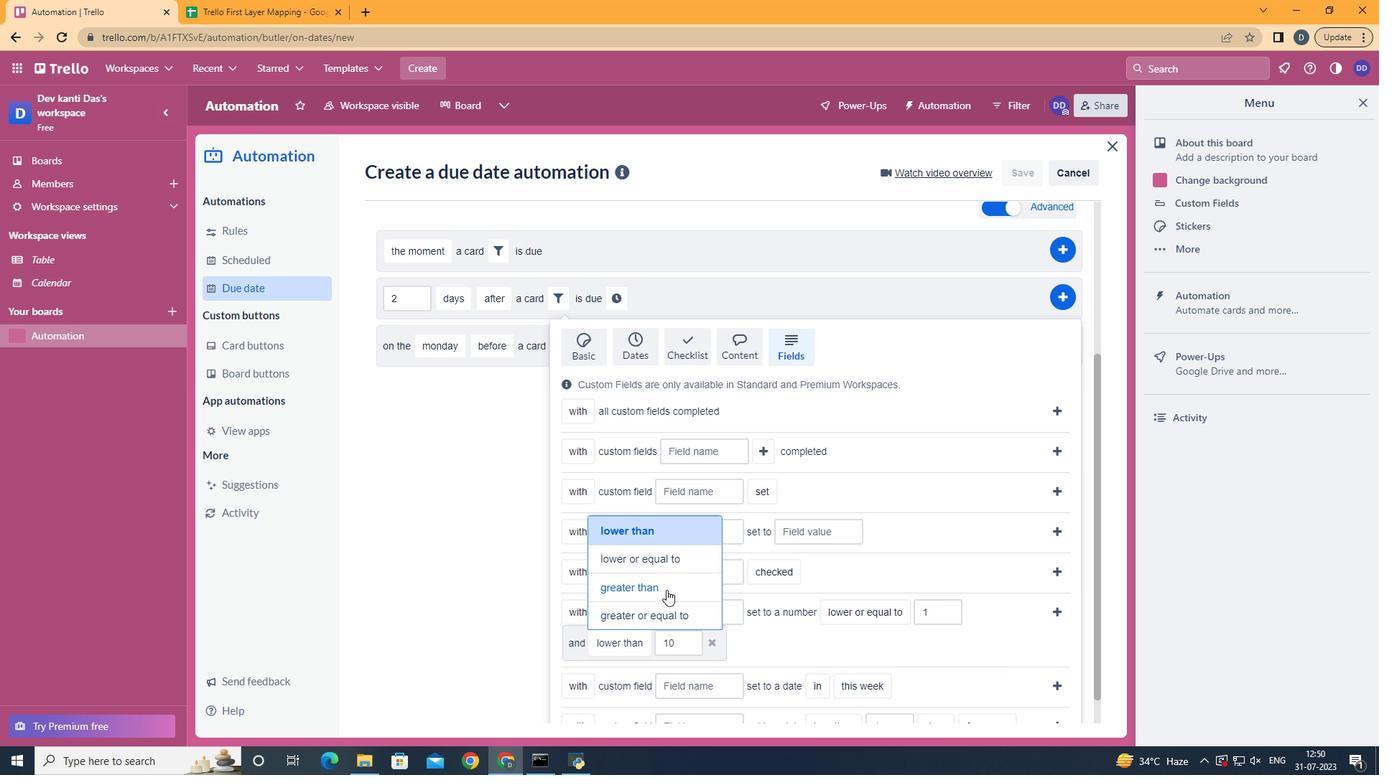 
Action: Mouse moved to (1062, 606)
Screenshot: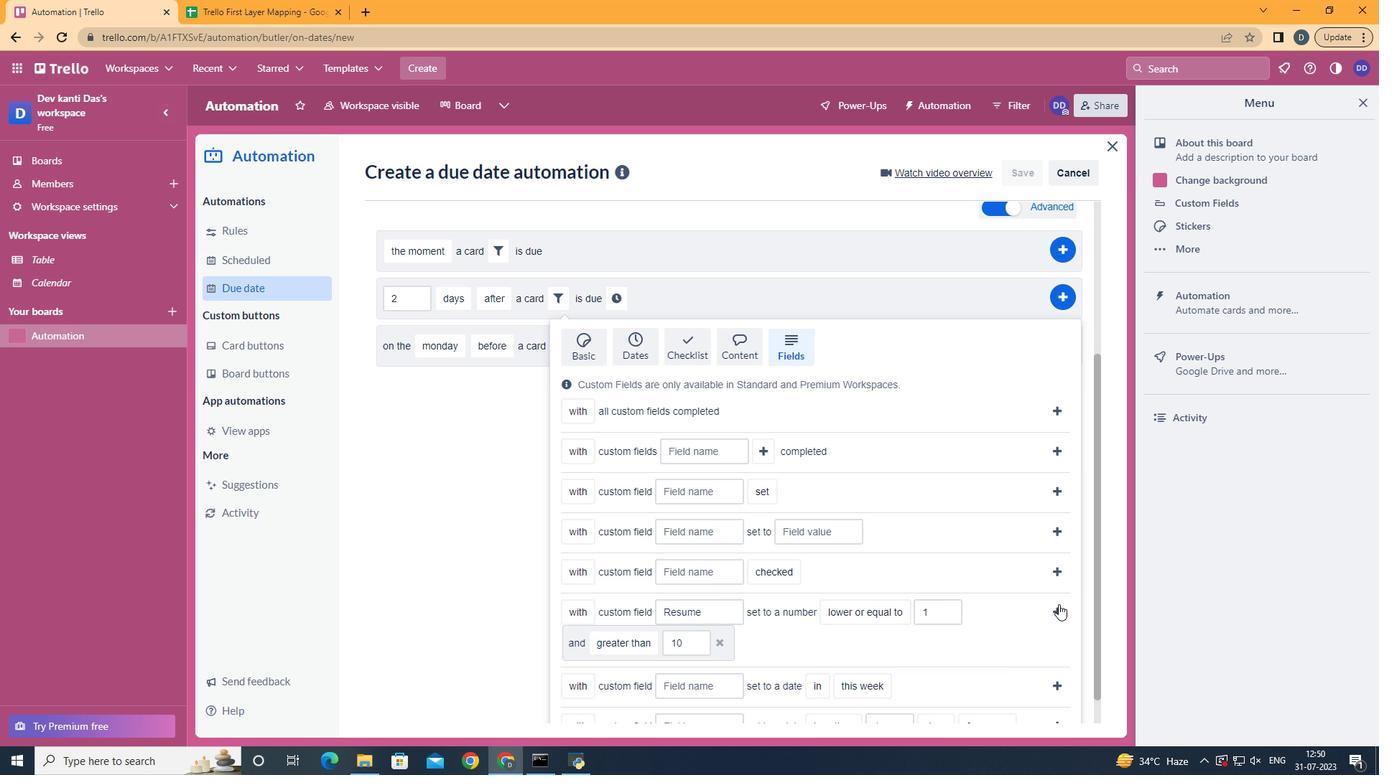 
Action: Mouse pressed left at (1062, 606)
Screenshot: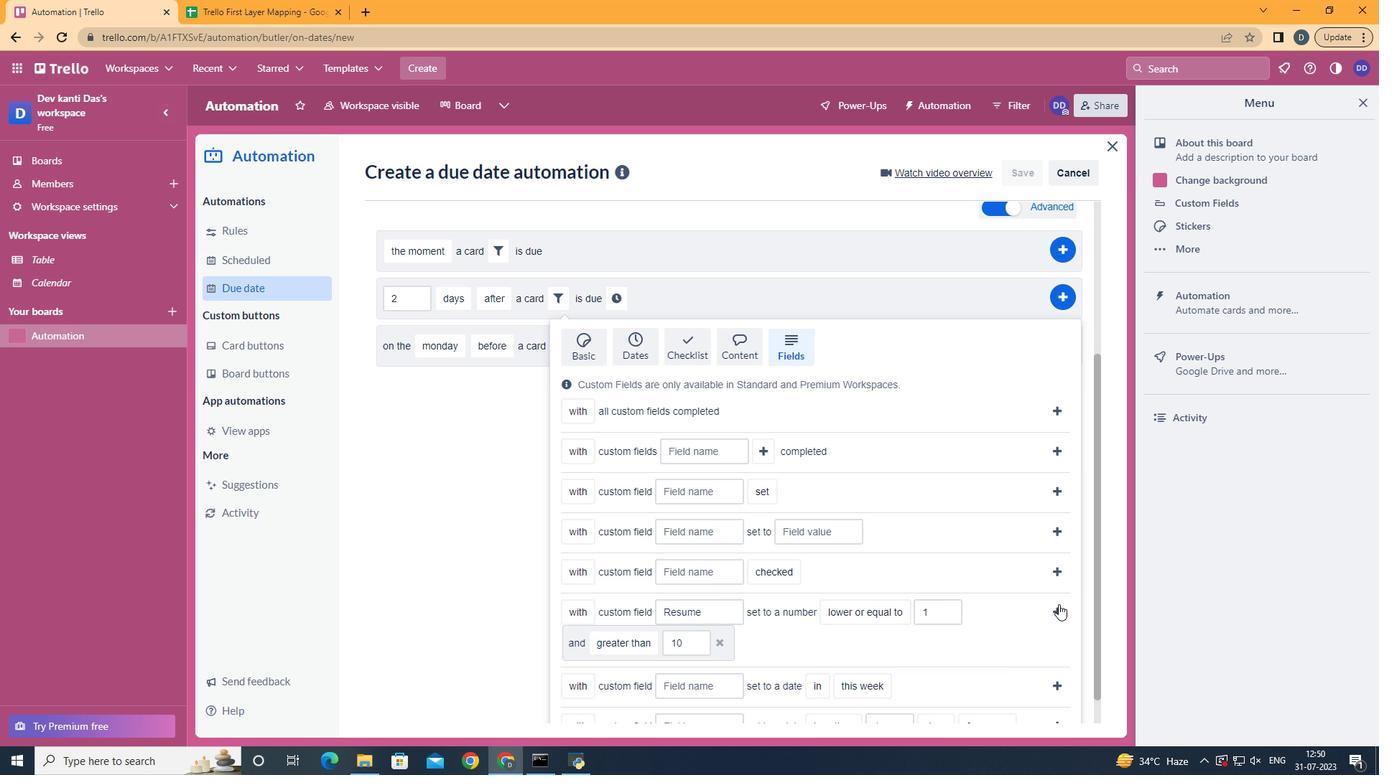 
Action: Mouse moved to (1017, 534)
Screenshot: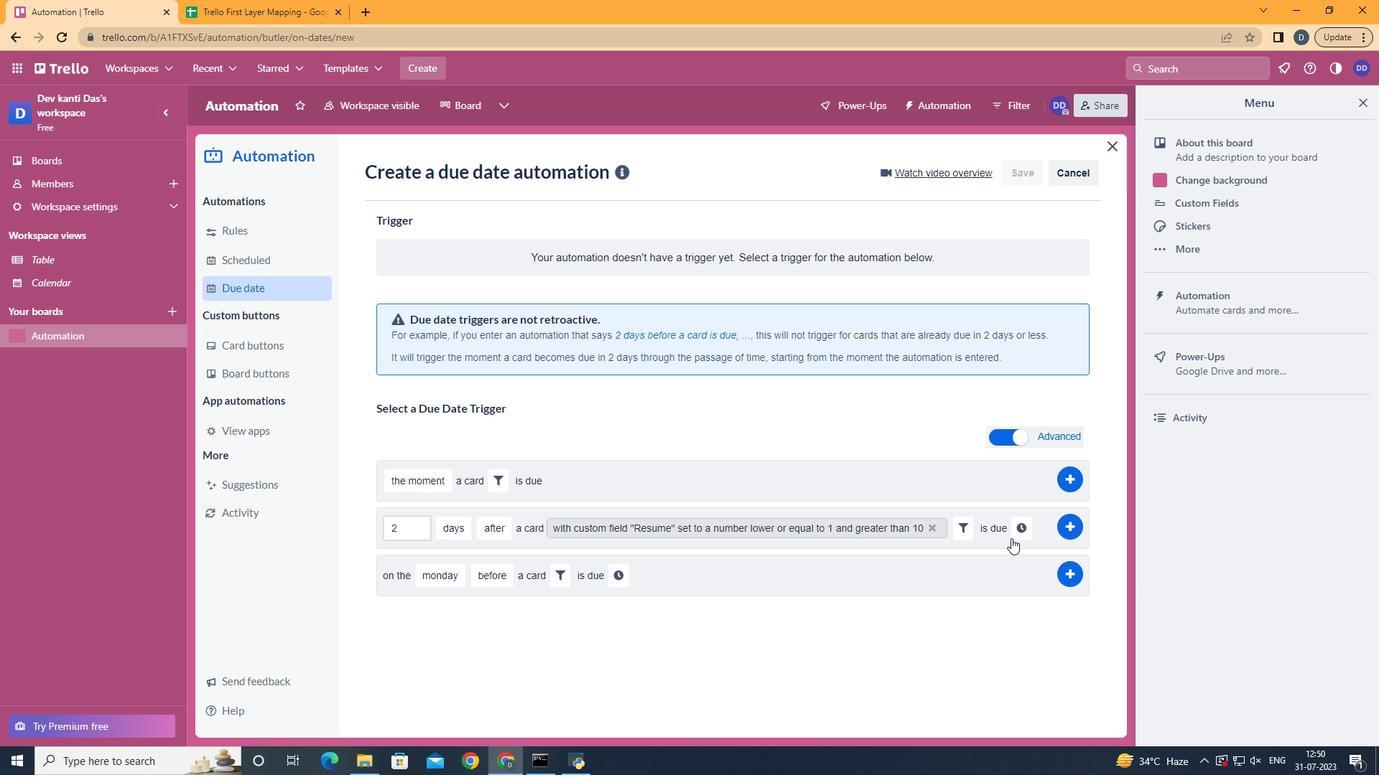 
Action: Mouse pressed left at (1017, 534)
Screenshot: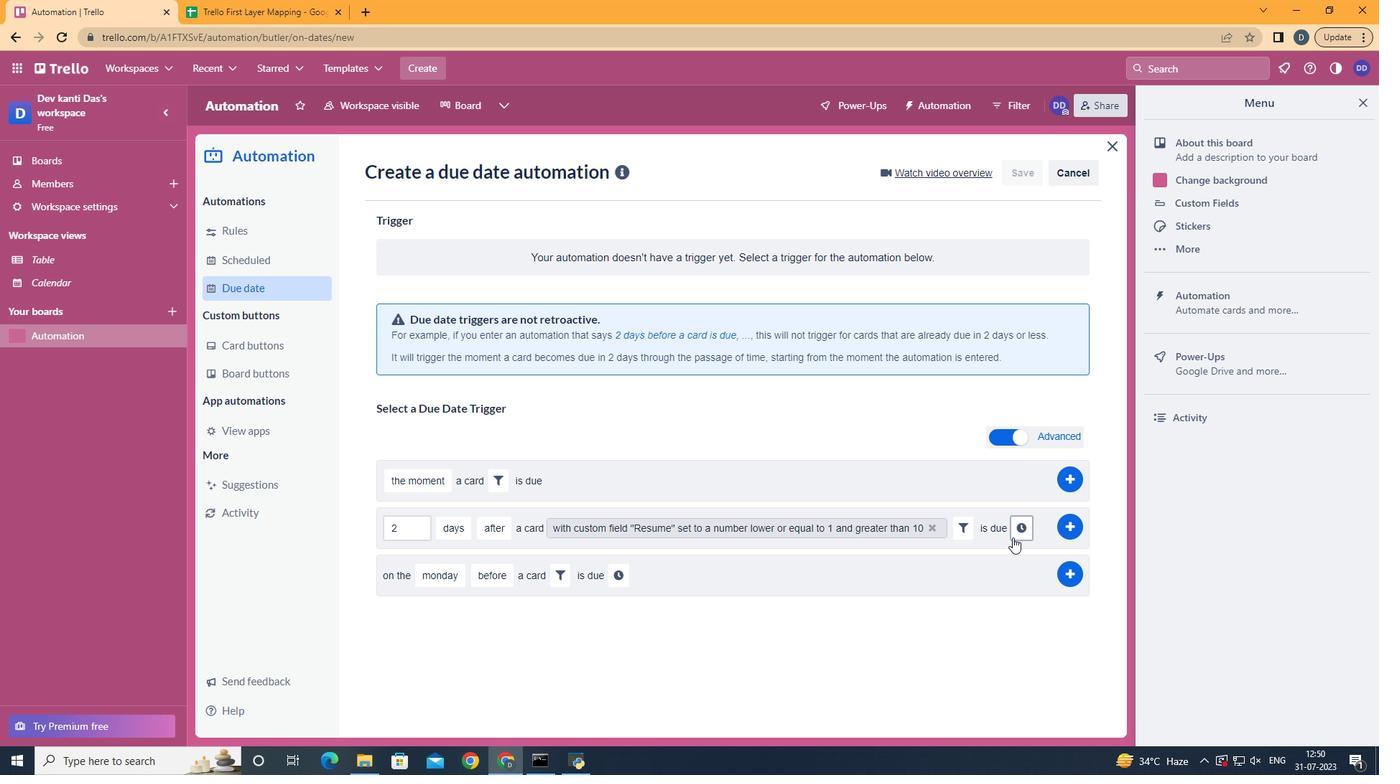 
Action: Mouse moved to (446, 564)
Screenshot: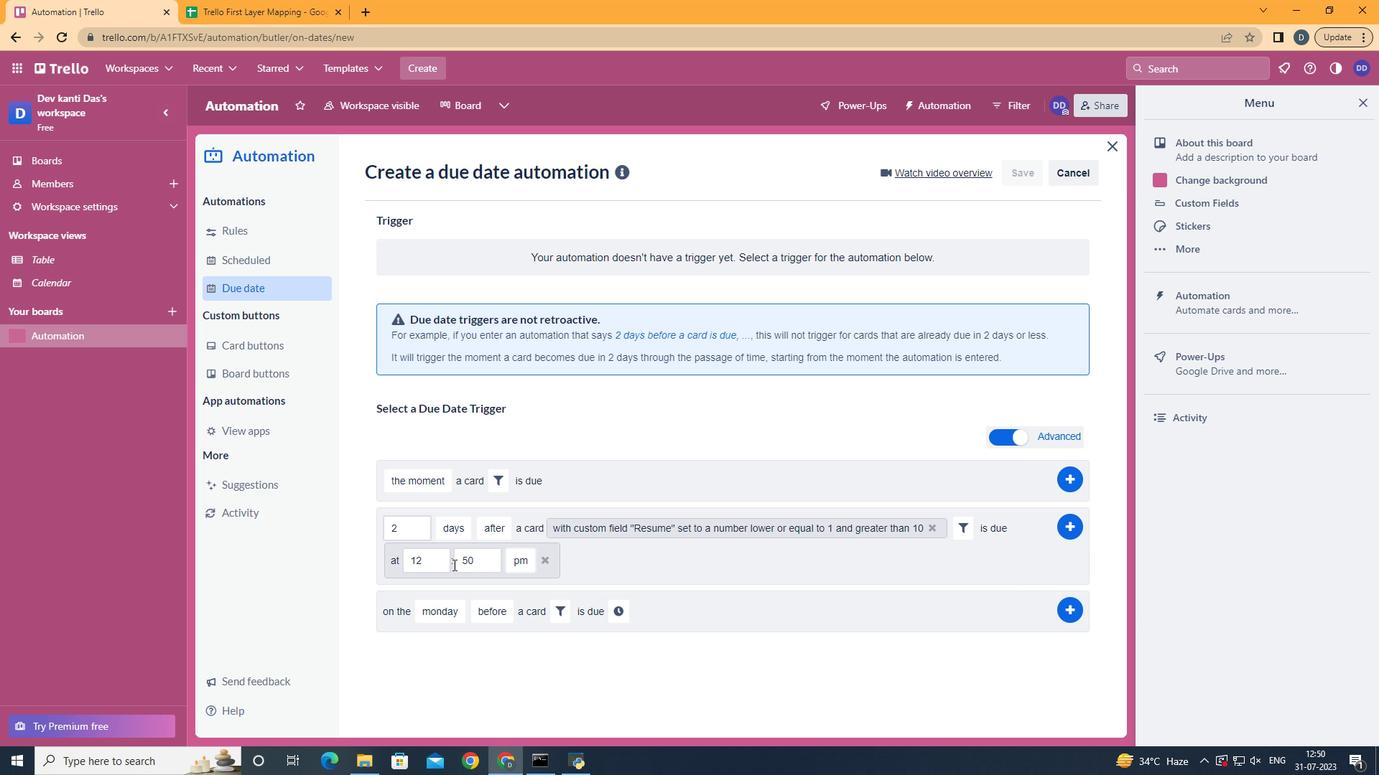 
Action: Mouse pressed left at (446, 564)
Screenshot: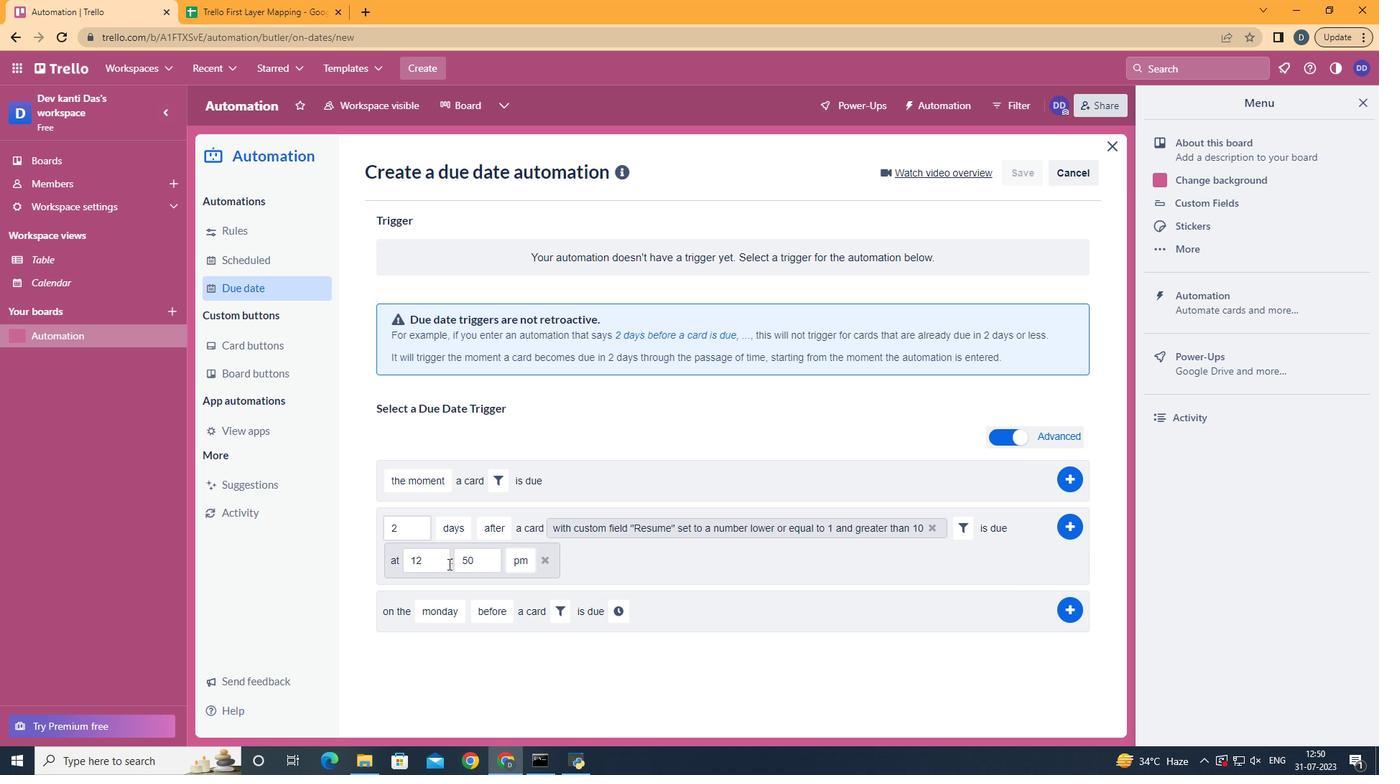 
Action: Mouse moved to (440, 564)
Screenshot: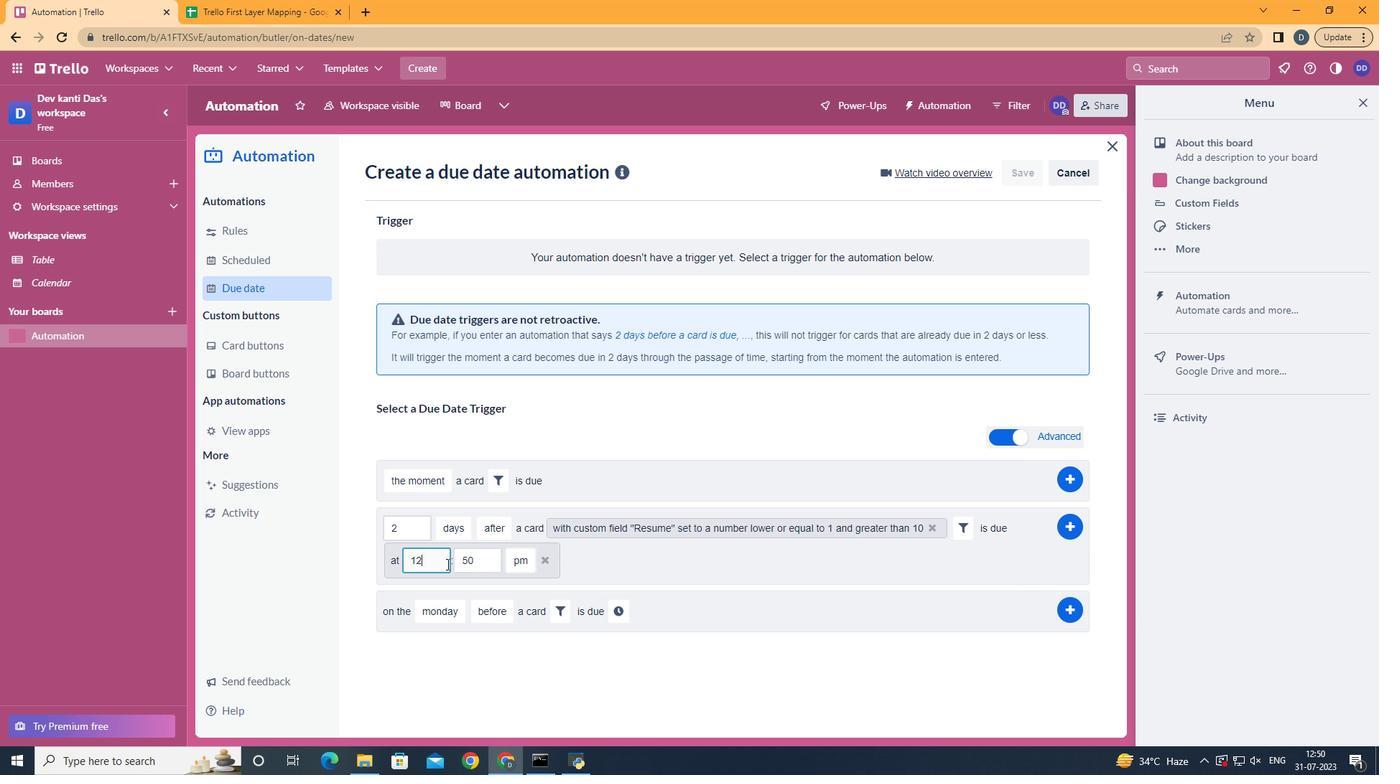 
Action: Key pressed <Key.backspace>1
Screenshot: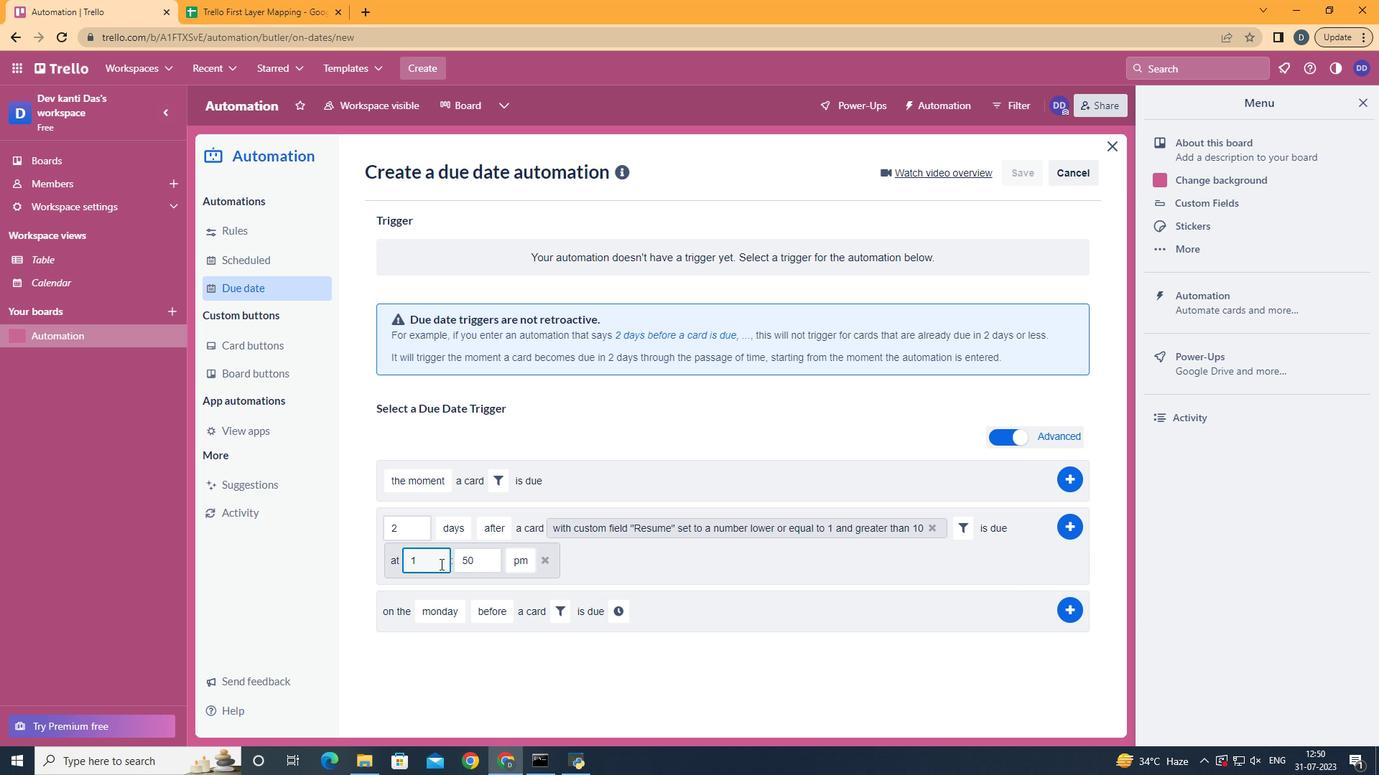 
Action: Mouse moved to (477, 556)
Screenshot: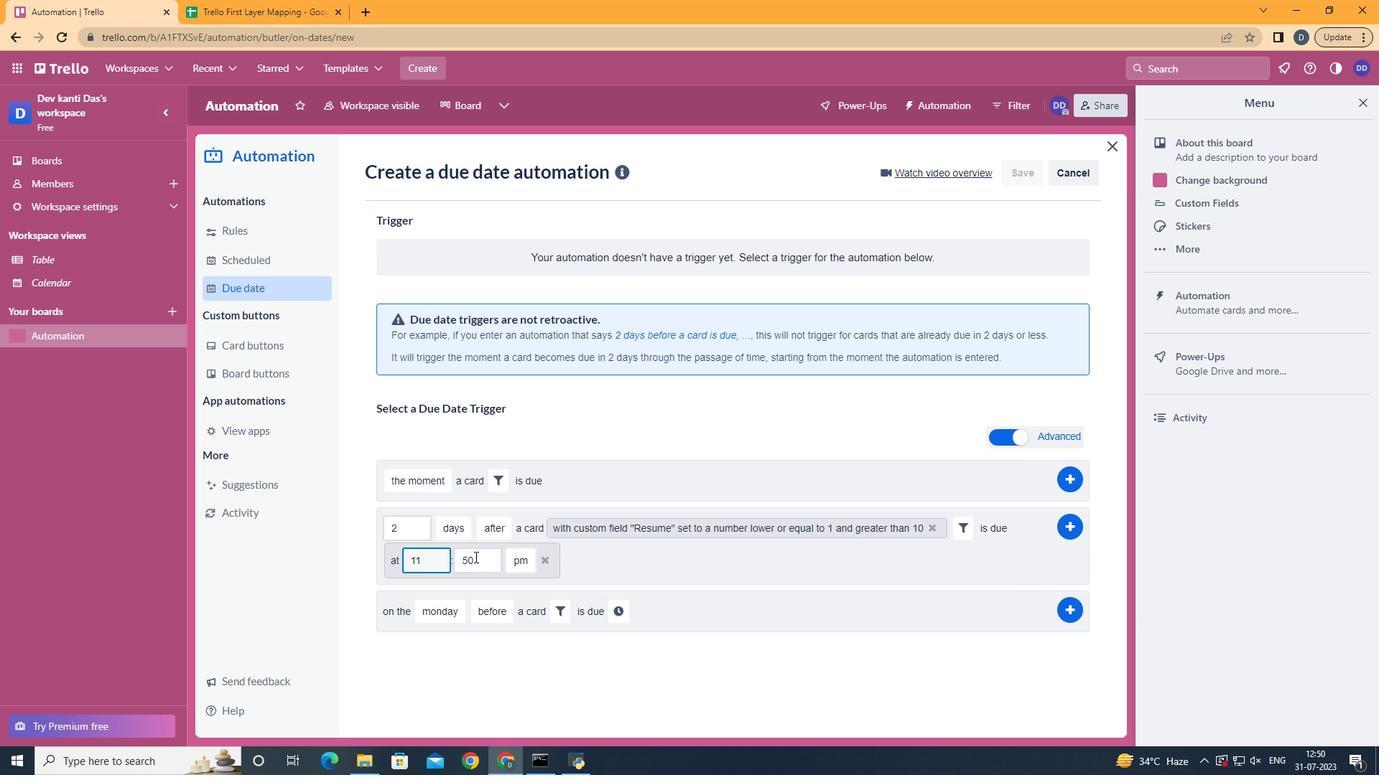 
Action: Mouse pressed left at (477, 556)
Screenshot: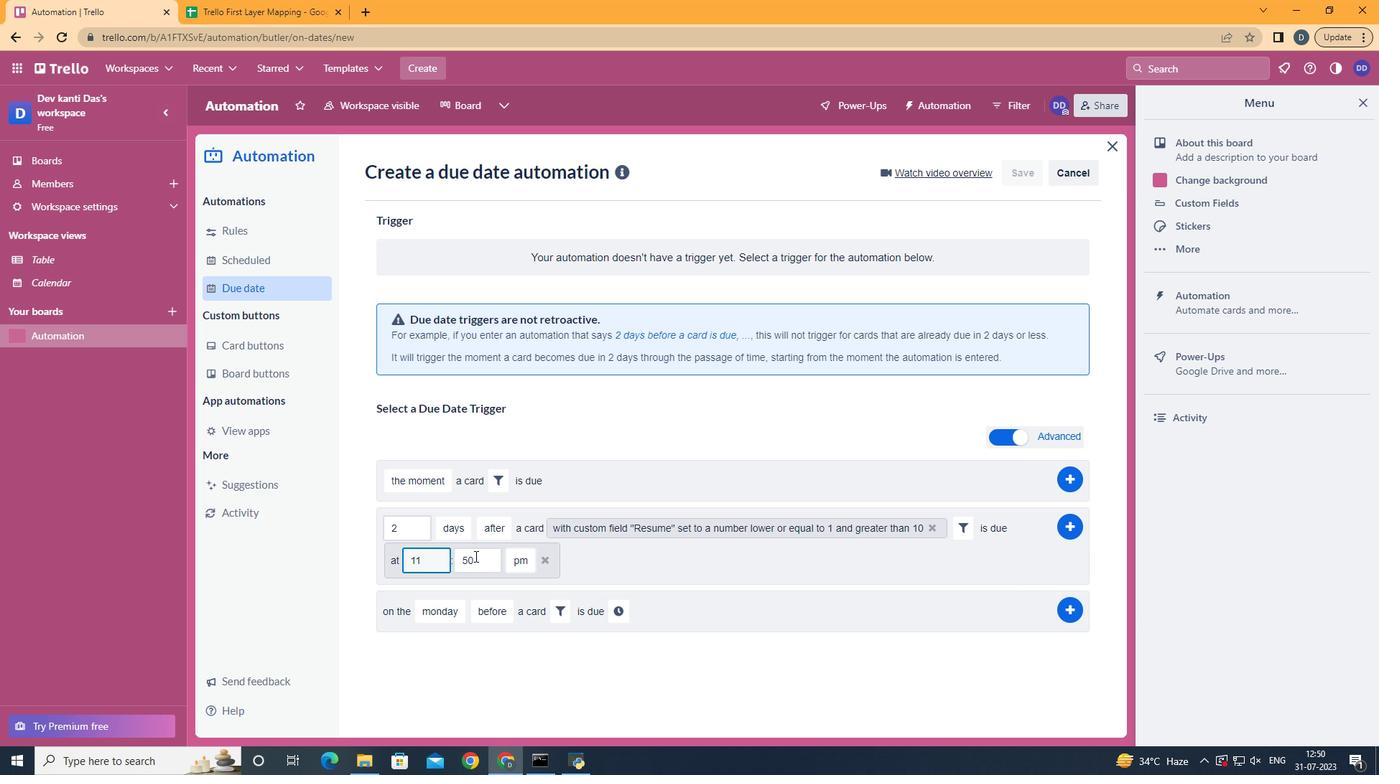 
Action: Key pressed <Key.backspace><Key.backspace><Key.backspace>00
Screenshot: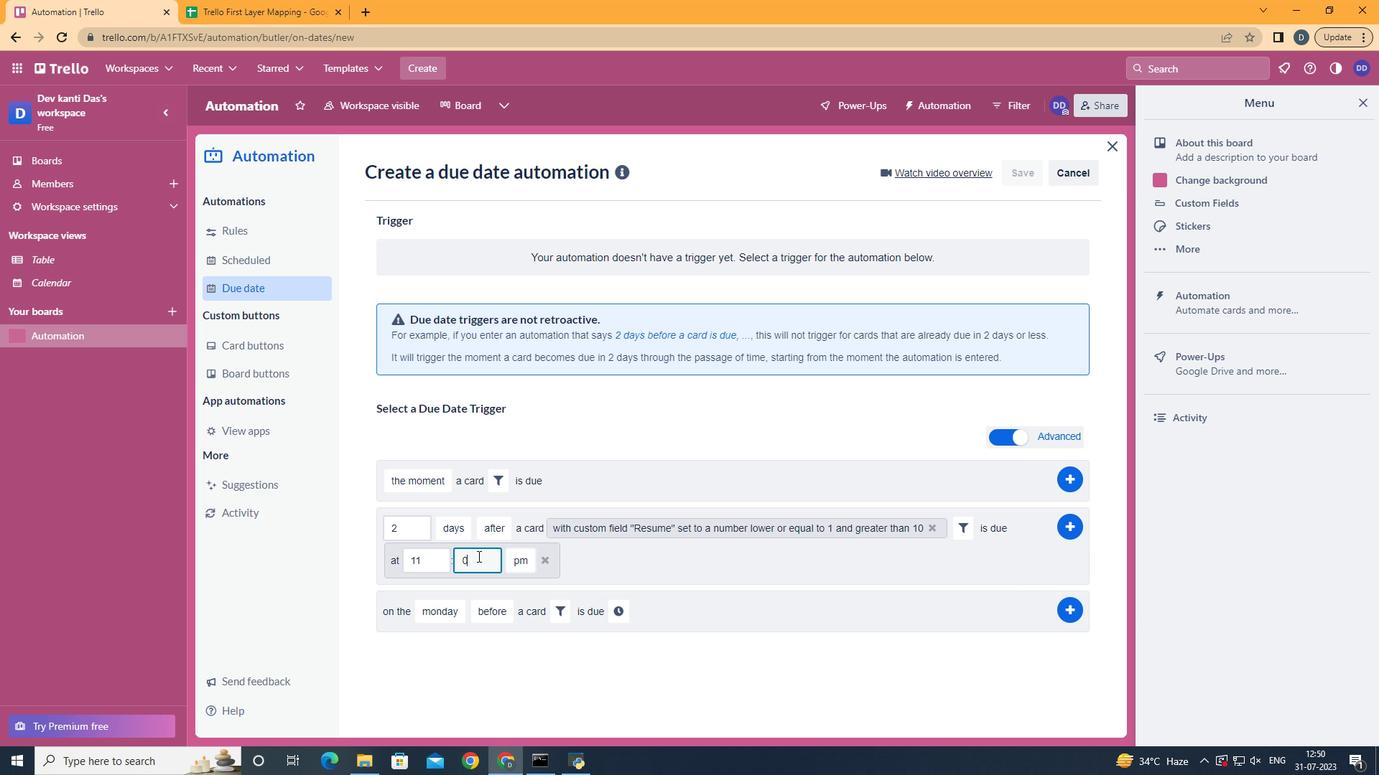 
Action: Mouse moved to (530, 589)
Screenshot: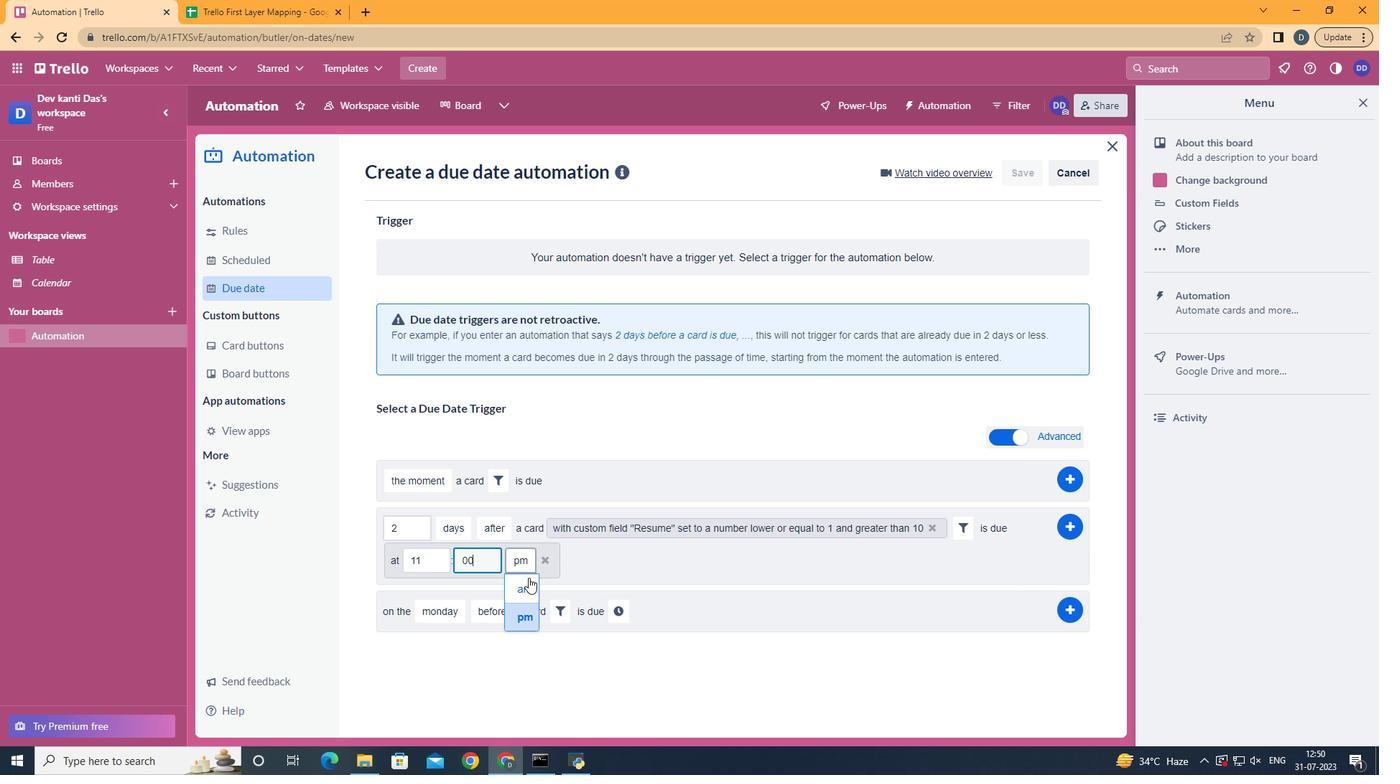 
Action: Mouse pressed left at (530, 589)
Screenshot: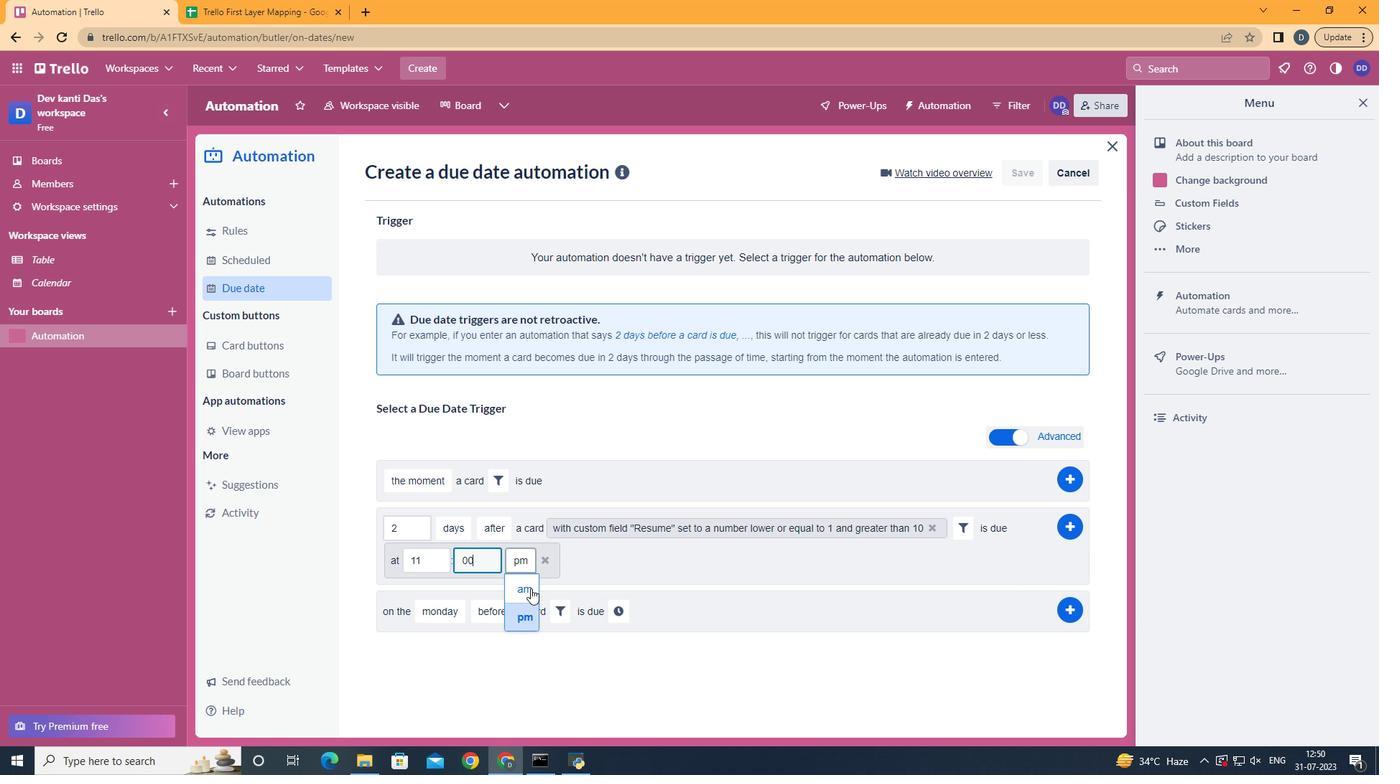 
Action: Mouse moved to (1072, 527)
Screenshot: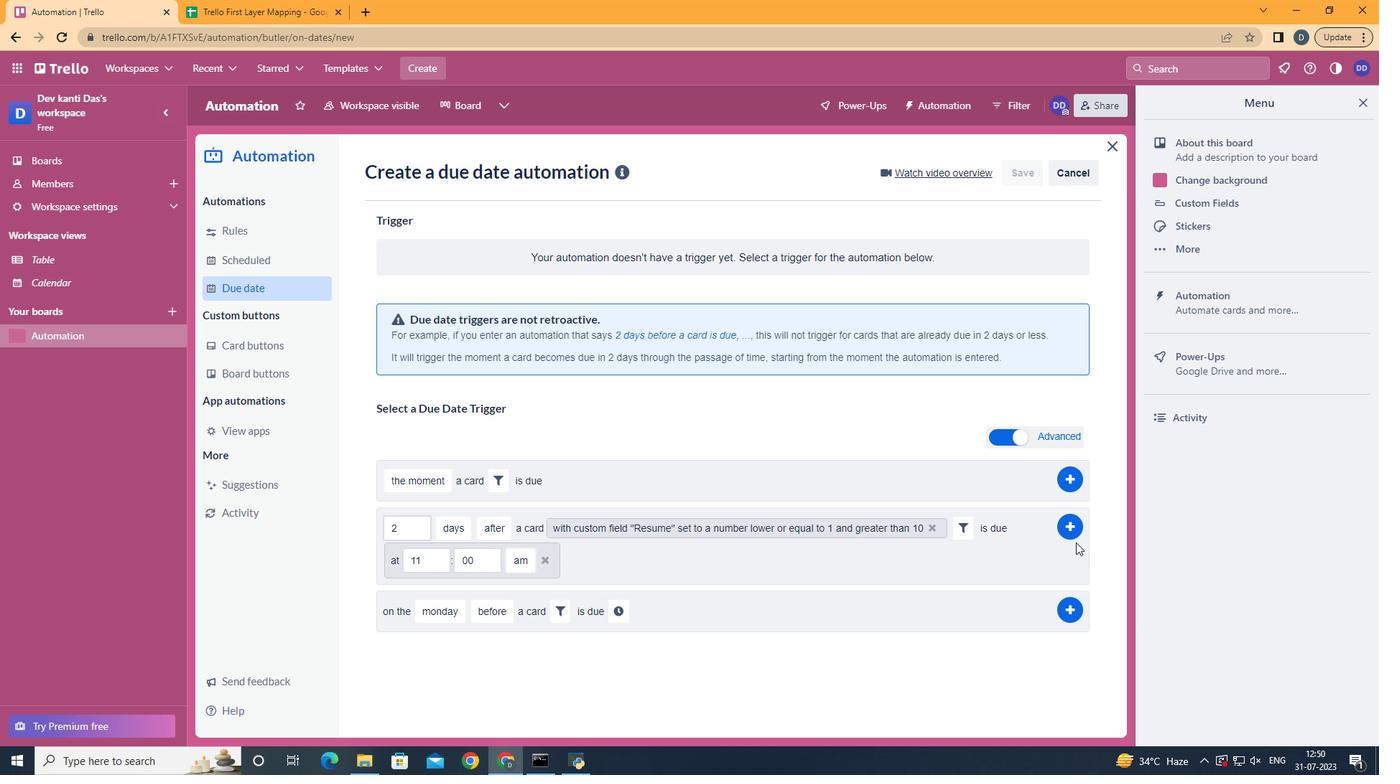 
Action: Mouse pressed left at (1072, 527)
Screenshot: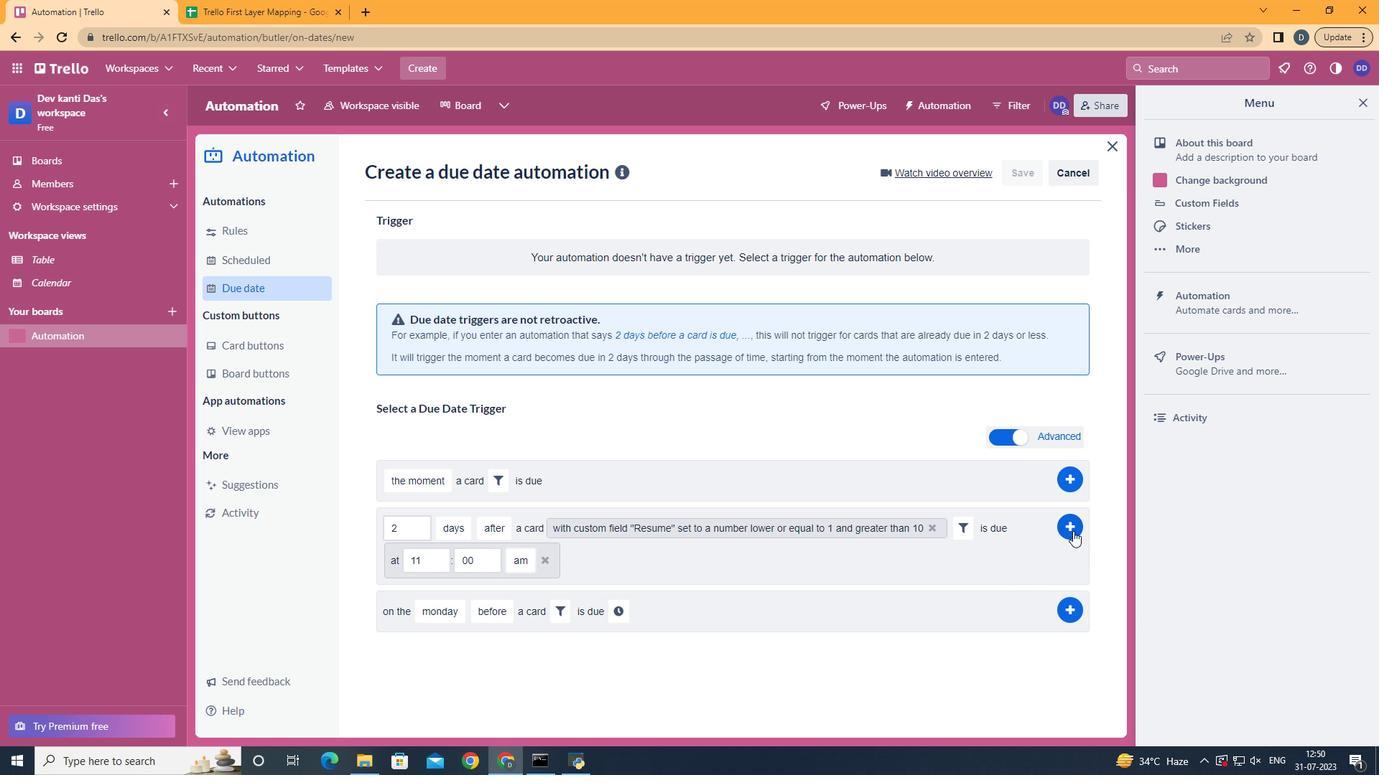 
Action: Mouse moved to (641, 420)
Screenshot: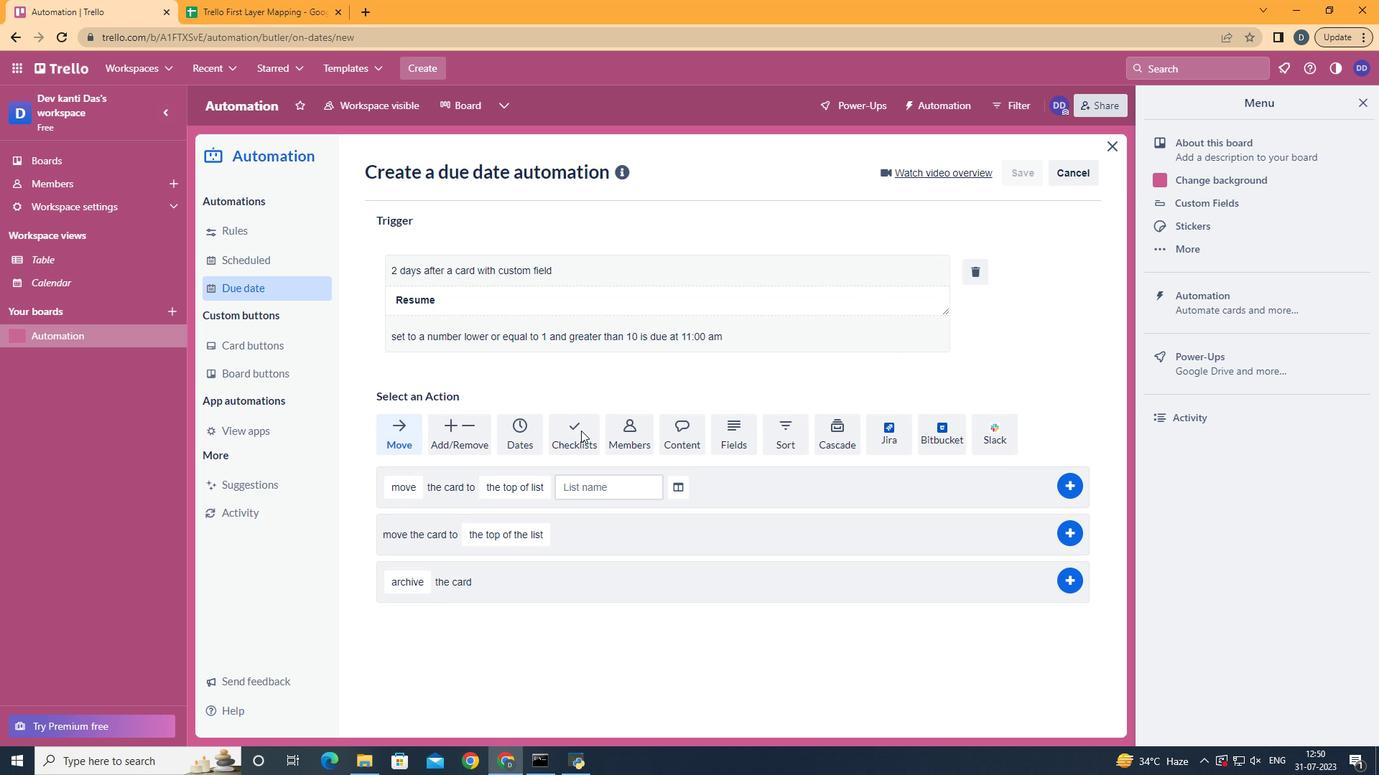 
